 Task: Open Card Card0000000249 in Board Board0000000063 in Workspace WS0000000021 in Trello. Add Member Email0000000081 to Card Card0000000249 in Board Board0000000063 in Workspace WS0000000021 in Trello. Add Purple Label titled Label0000000249 to Card Card0000000249 in Board Board0000000063 in Workspace WS0000000021 in Trello. Add Checklist CL0000000249 to Card Card0000000249 in Board Board0000000063 in Workspace WS0000000021 in Trello. Add Dates with Start Date as Aug 01 2023 and Due Date as Aug 31 2023 to Card Card0000000249 in Board Board0000000063 in Workspace WS0000000021 in Trello
Action: Mouse moved to (601, 637)
Screenshot: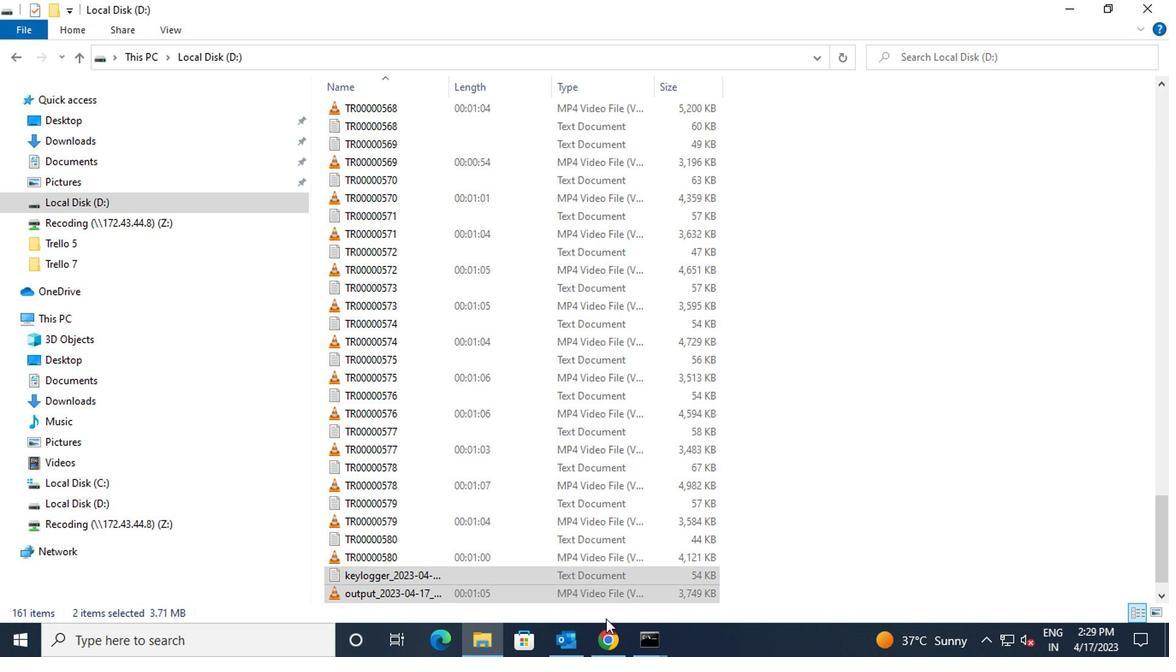 
Action: Mouse pressed left at (601, 637)
Screenshot: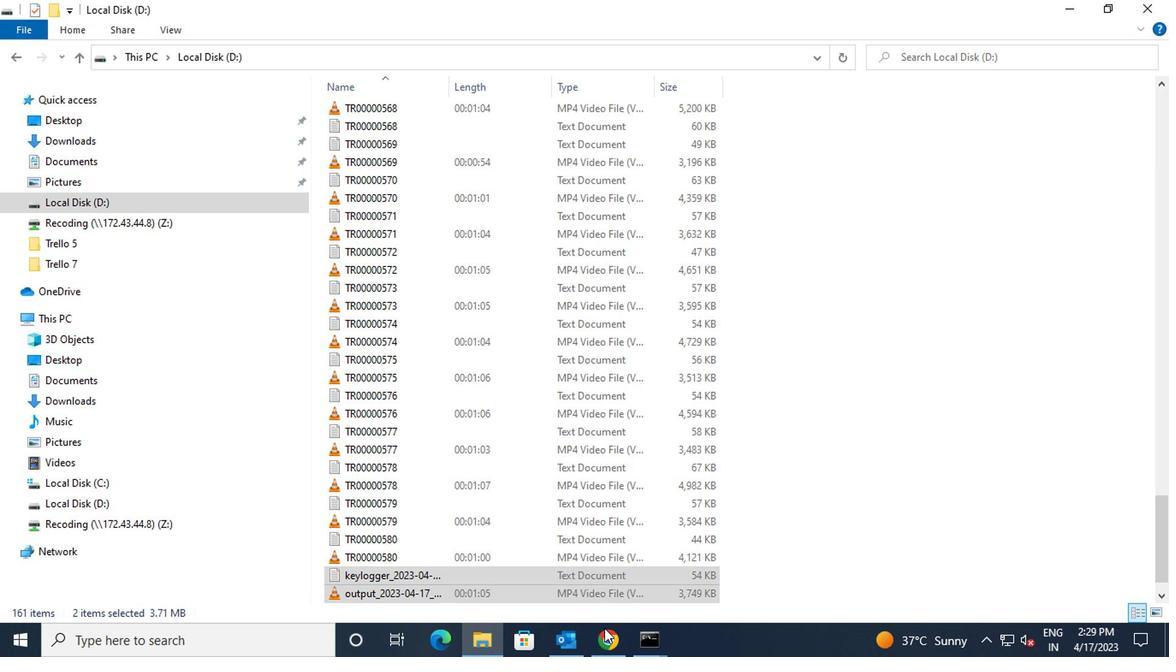 
Action: Mouse moved to (346, 256)
Screenshot: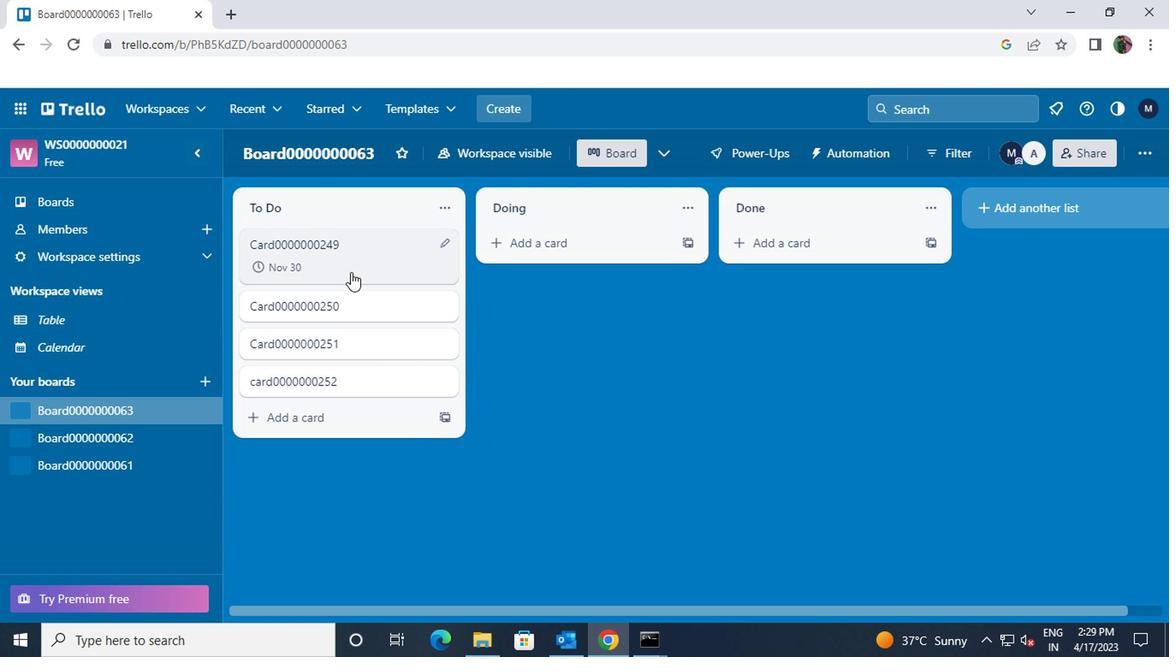 
Action: Mouse pressed left at (346, 256)
Screenshot: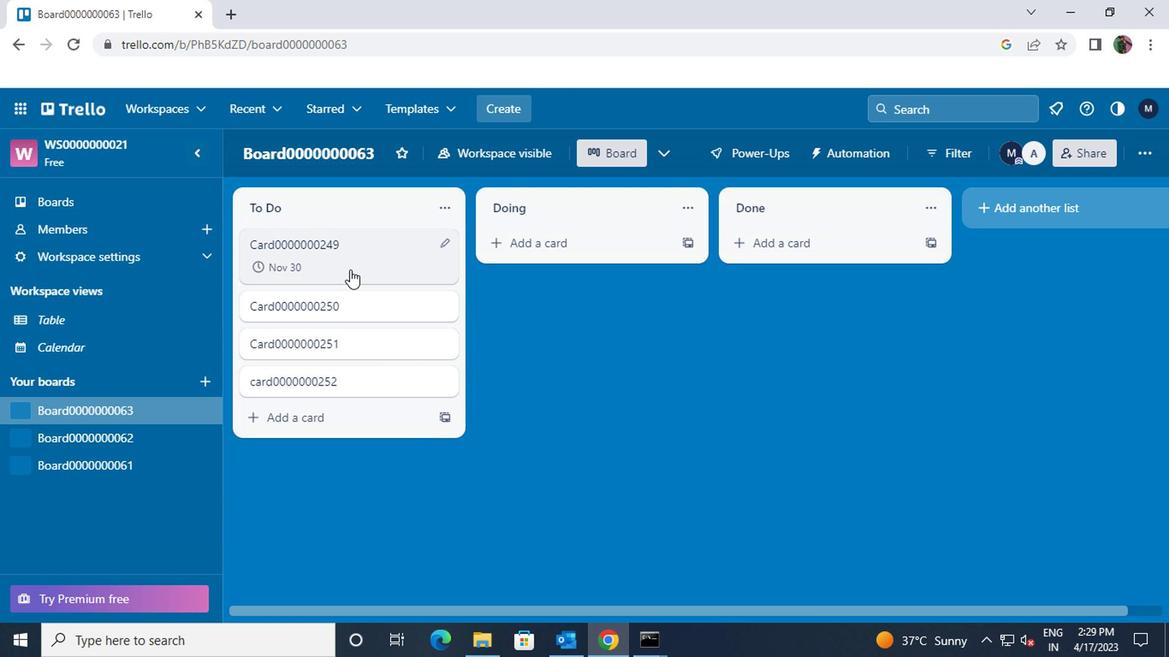 
Action: Mouse moved to (786, 242)
Screenshot: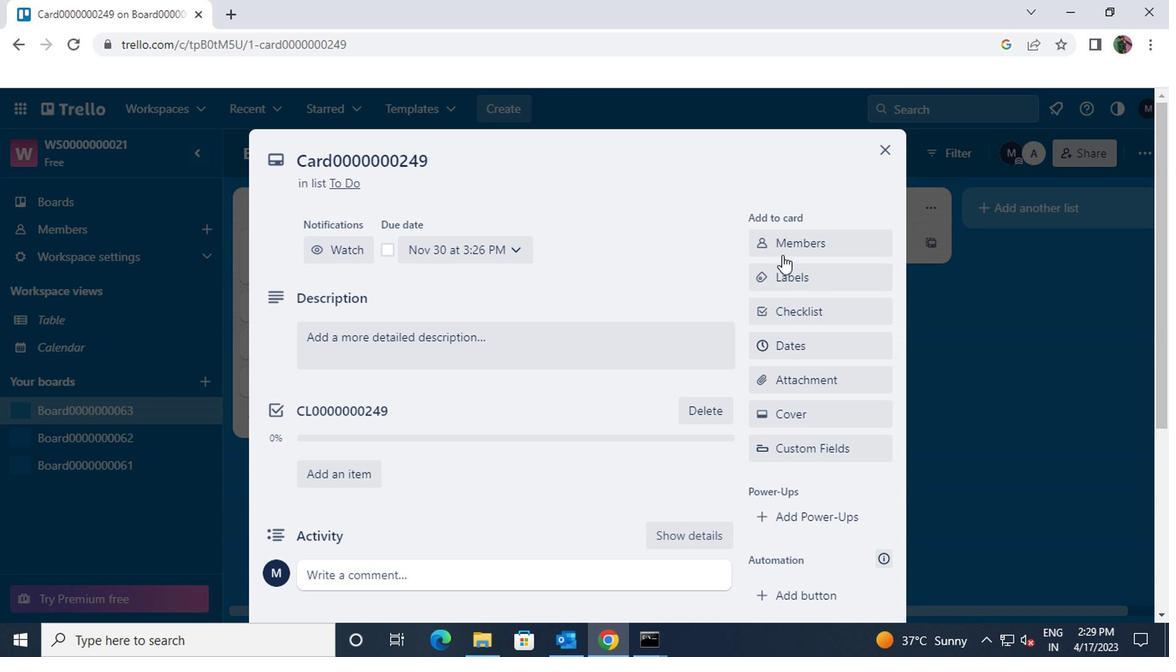 
Action: Mouse pressed left at (786, 242)
Screenshot: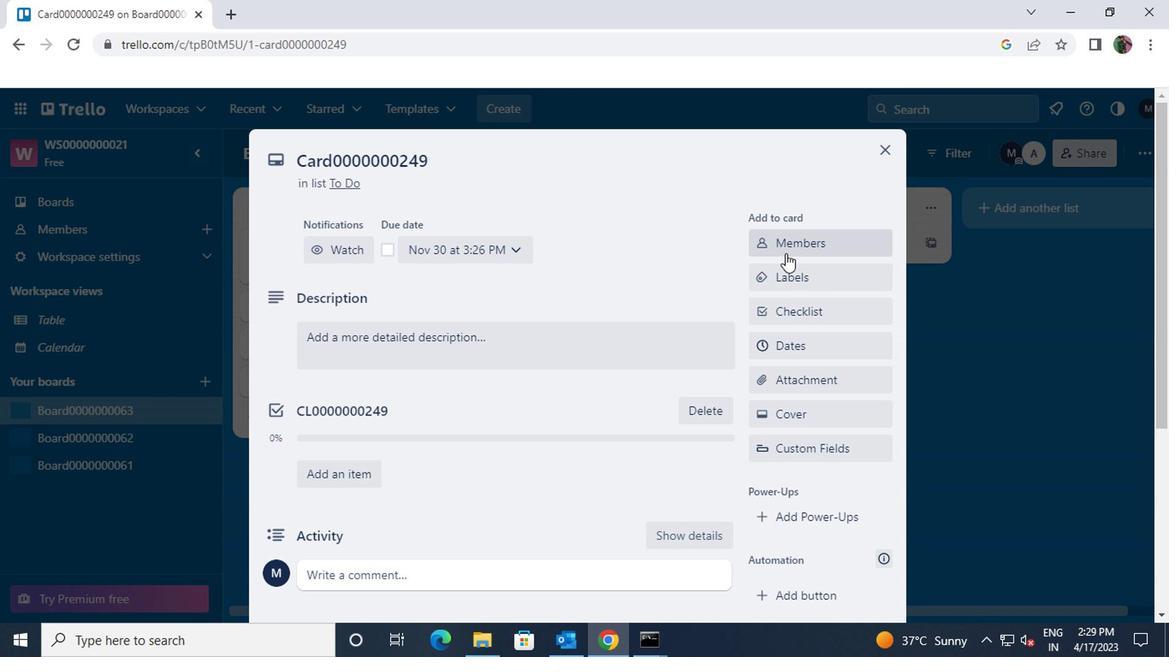 
Action: Mouse moved to (805, 226)
Screenshot: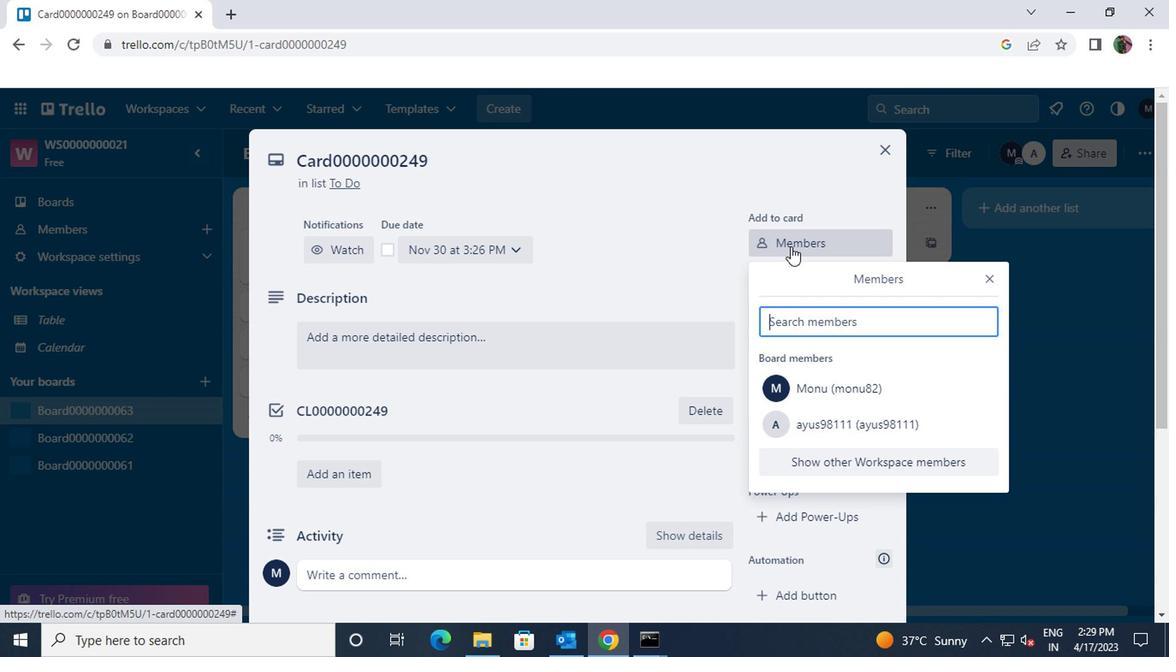 
Action: Key pressed ayus98111<Key.shift>@GMAIL.COM
Screenshot: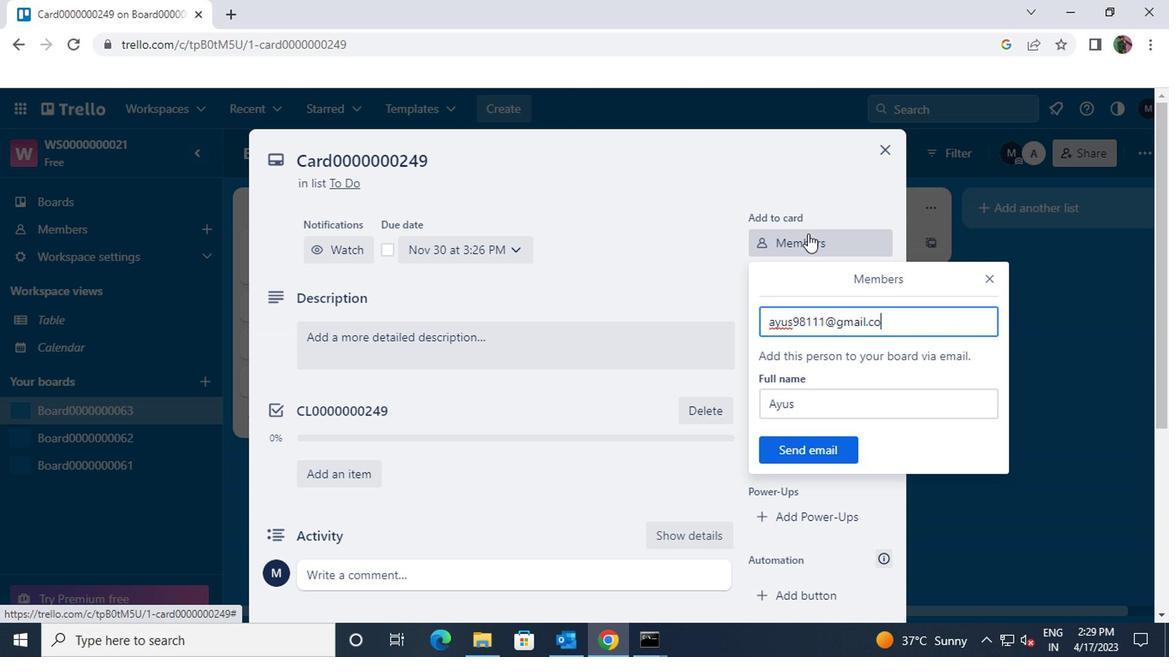 
Action: Mouse moved to (801, 451)
Screenshot: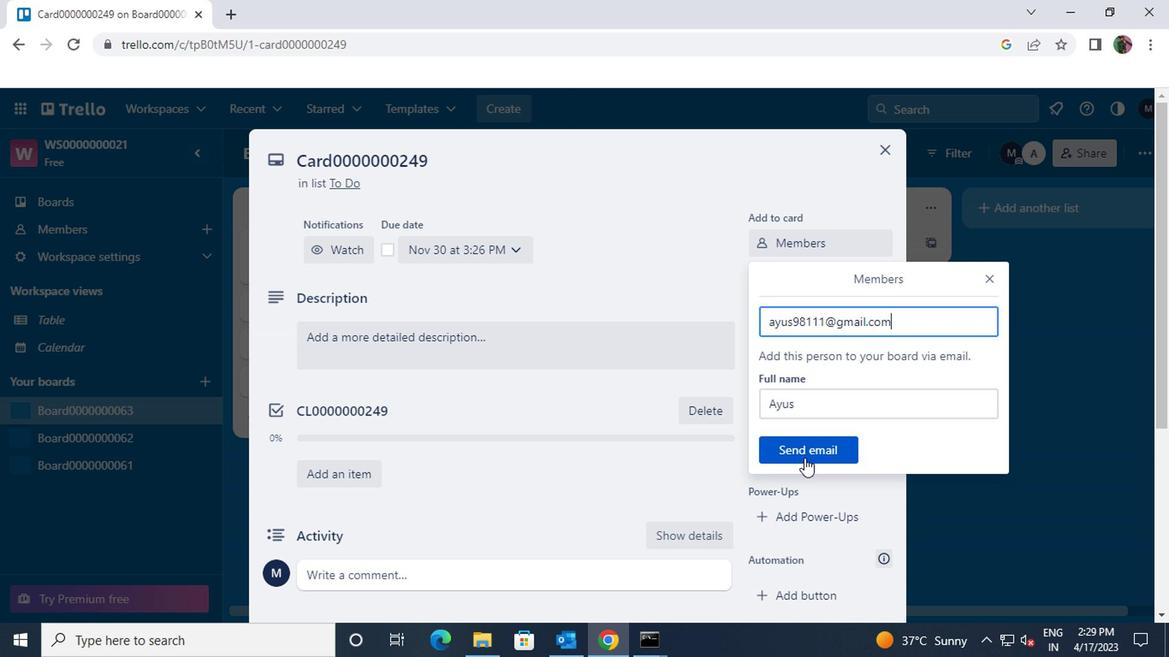 
Action: Mouse pressed left at (801, 451)
Screenshot: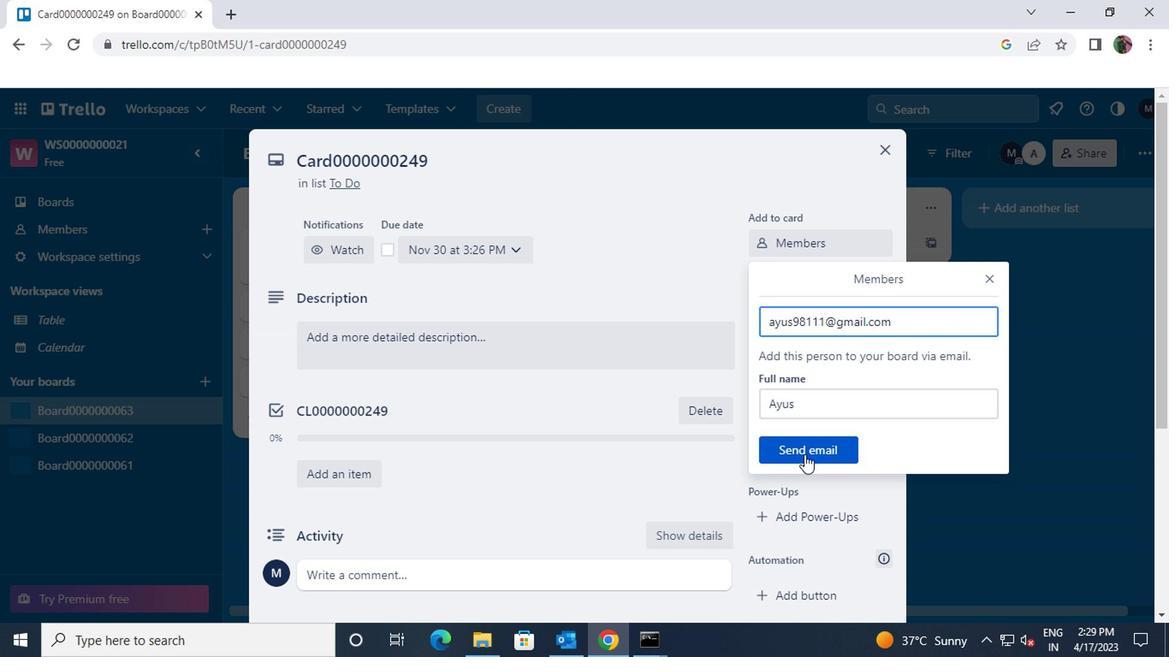 
Action: Mouse moved to (803, 269)
Screenshot: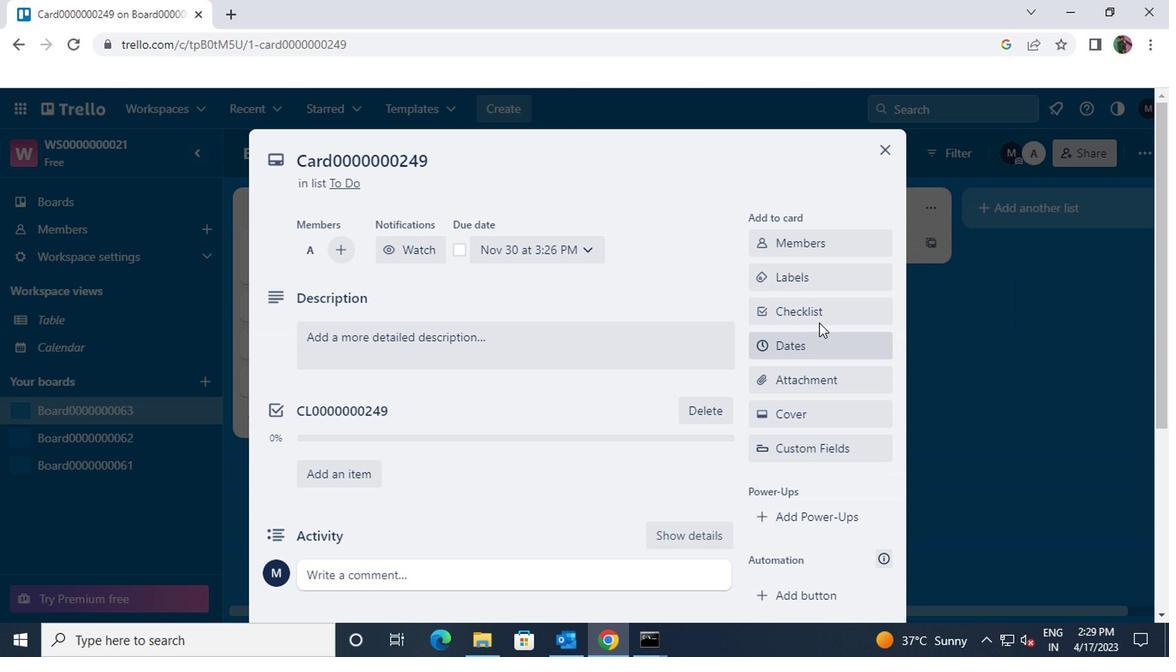 
Action: Mouse pressed left at (803, 269)
Screenshot: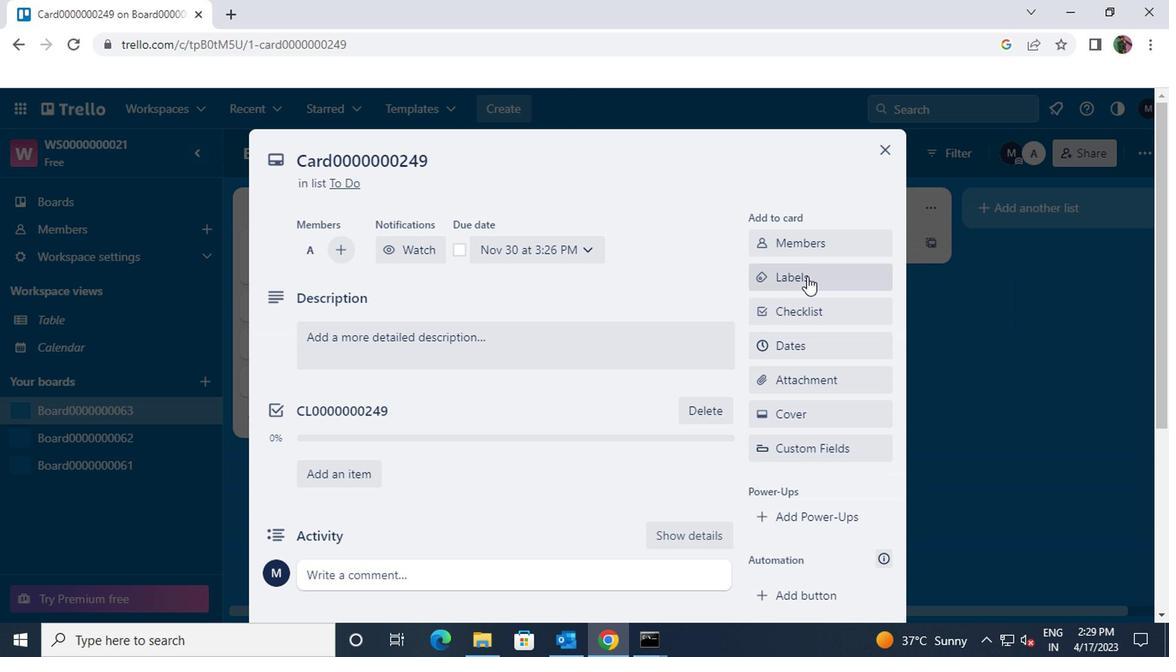 
Action: Mouse moved to (869, 449)
Screenshot: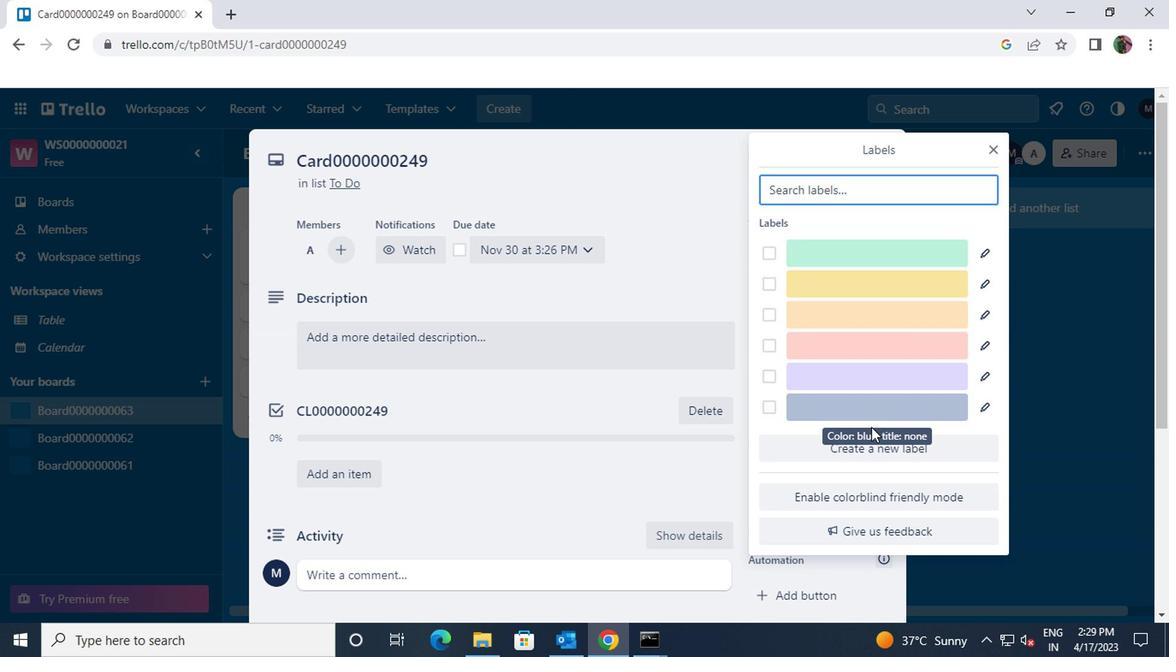 
Action: Mouse pressed left at (869, 449)
Screenshot: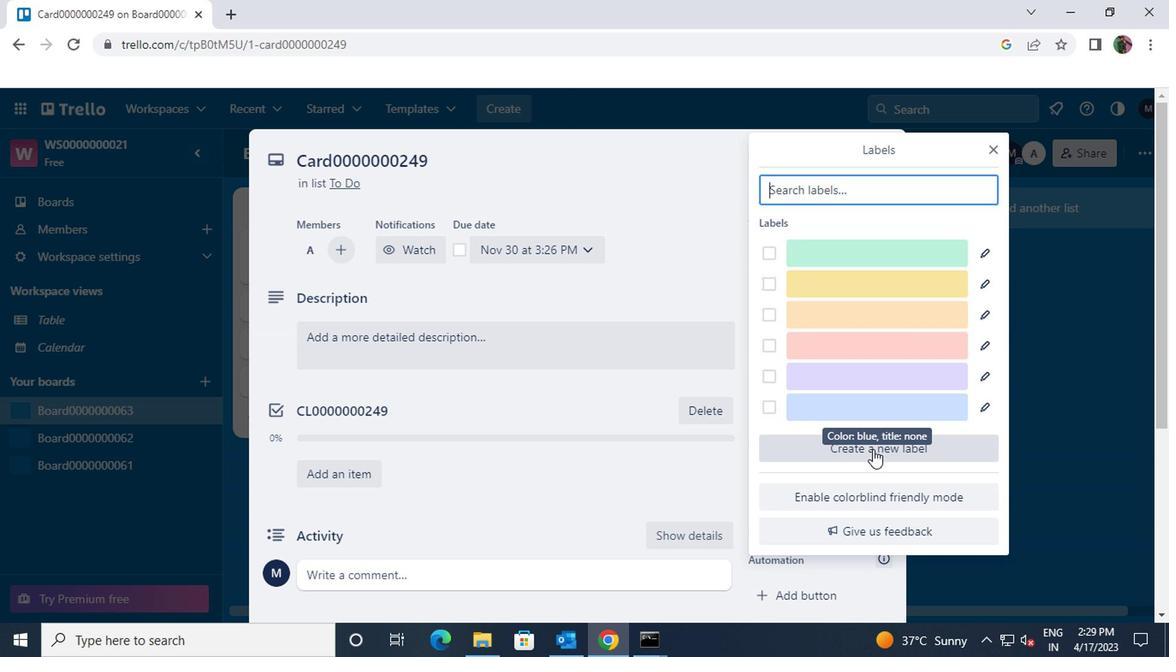 
Action: Mouse moved to (780, 303)
Screenshot: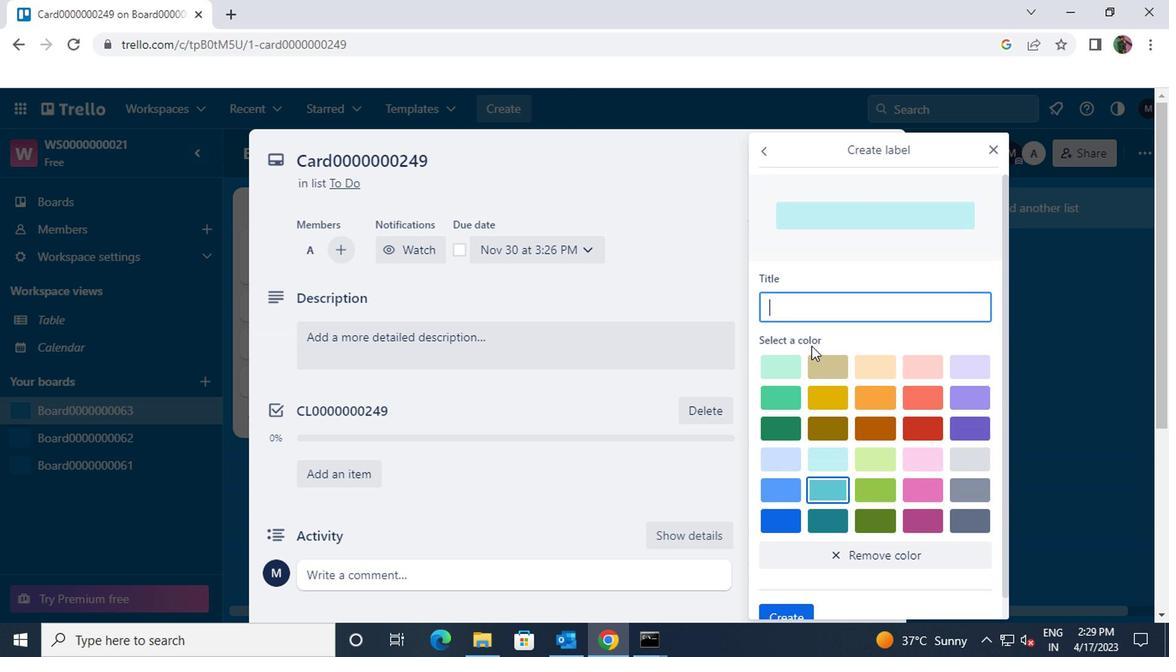 
Action: Mouse pressed left at (780, 303)
Screenshot: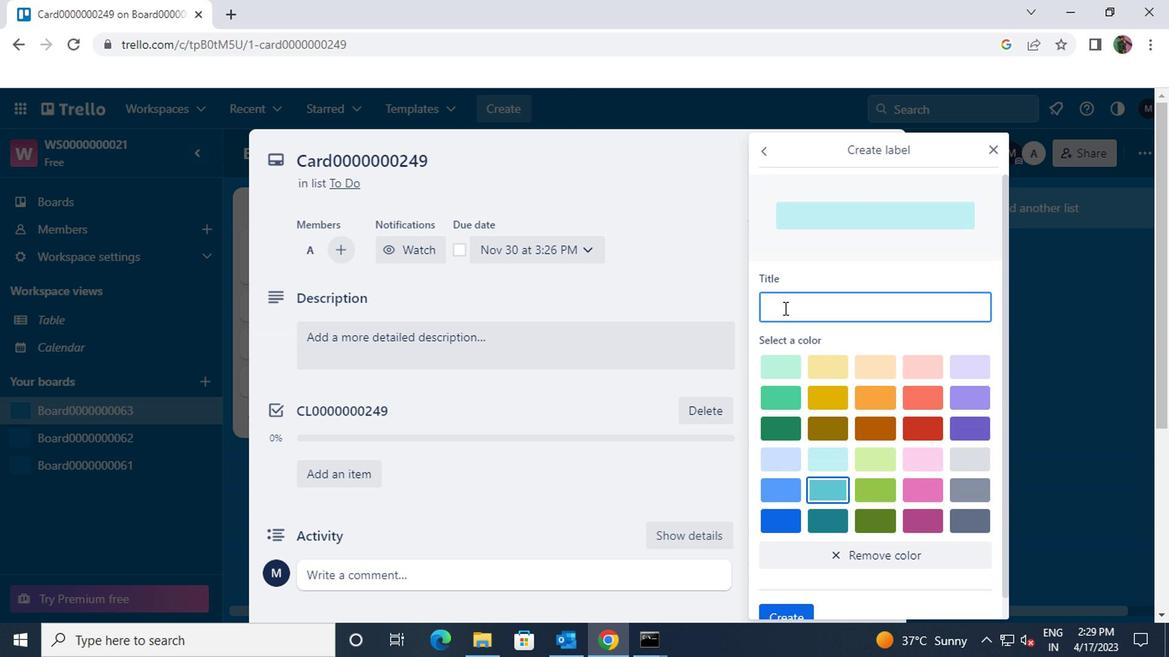 
Action: Key pressed LABEL0000000249
Screenshot: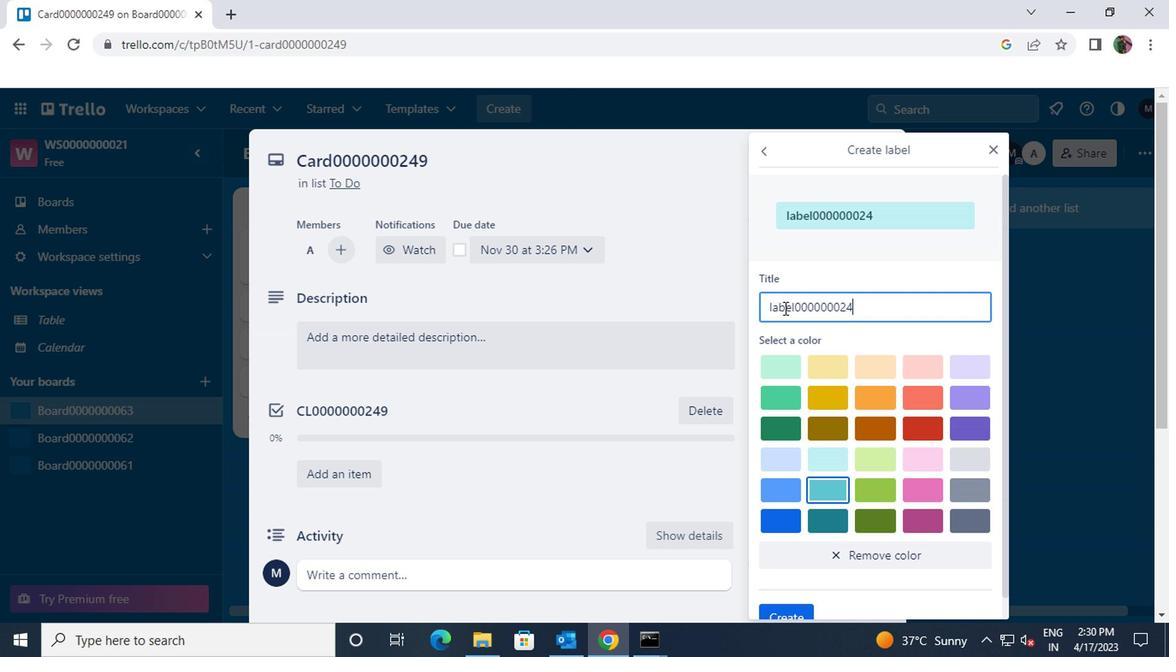 
Action: Mouse moved to (824, 393)
Screenshot: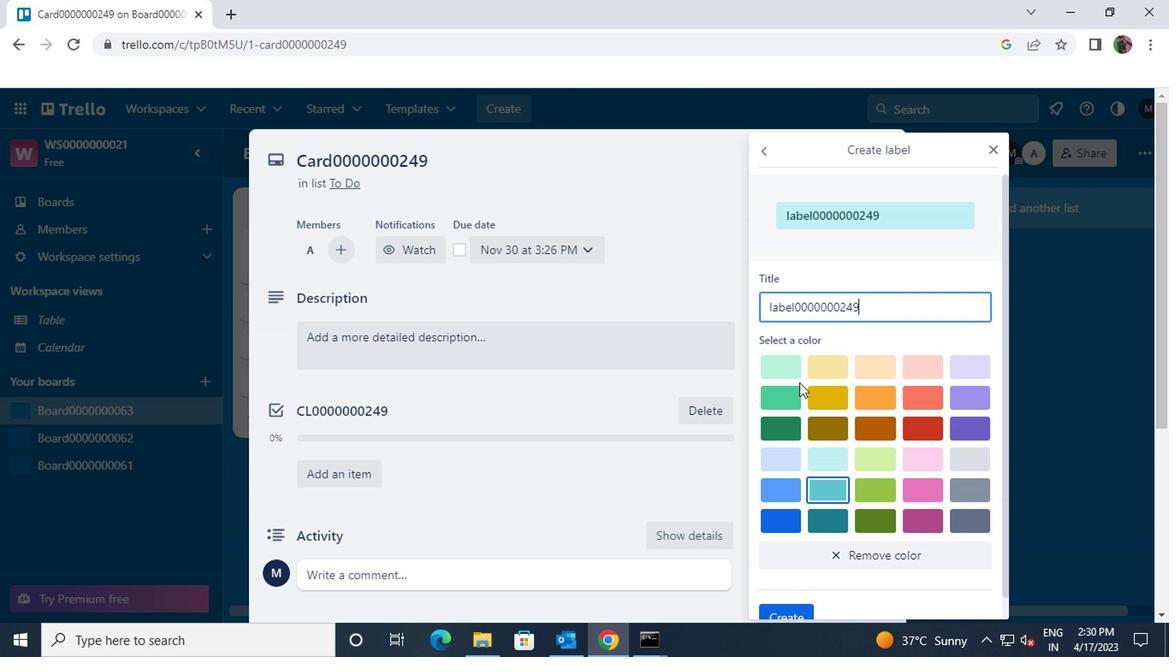 
Action: Mouse pressed left at (824, 393)
Screenshot: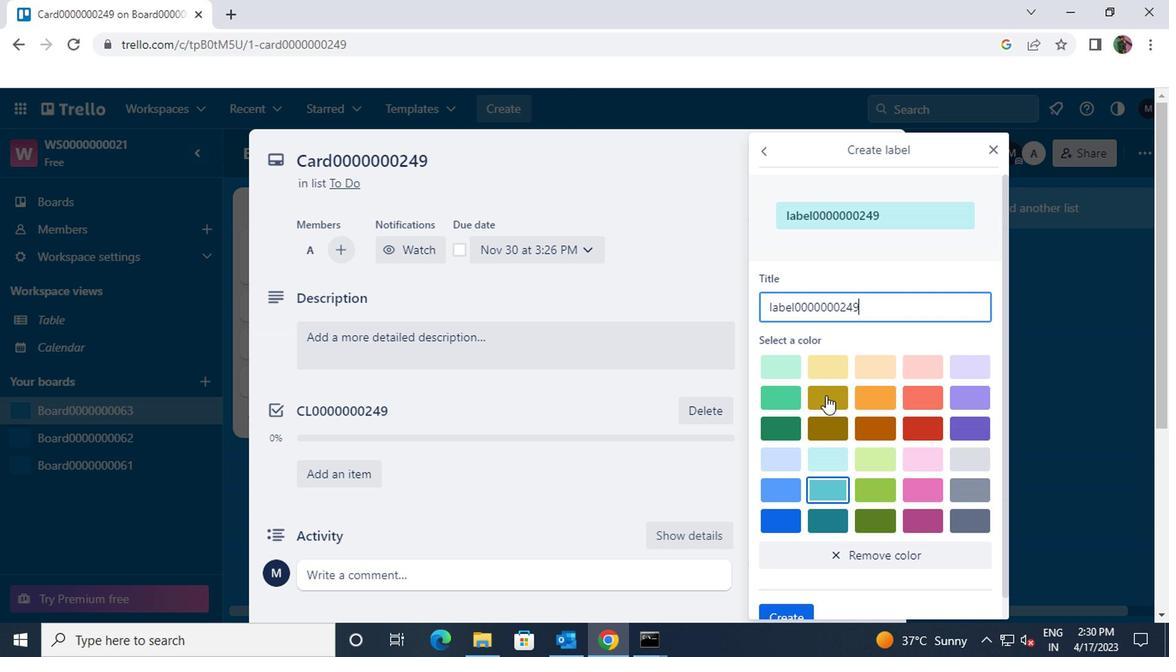 
Action: Mouse moved to (832, 390)
Screenshot: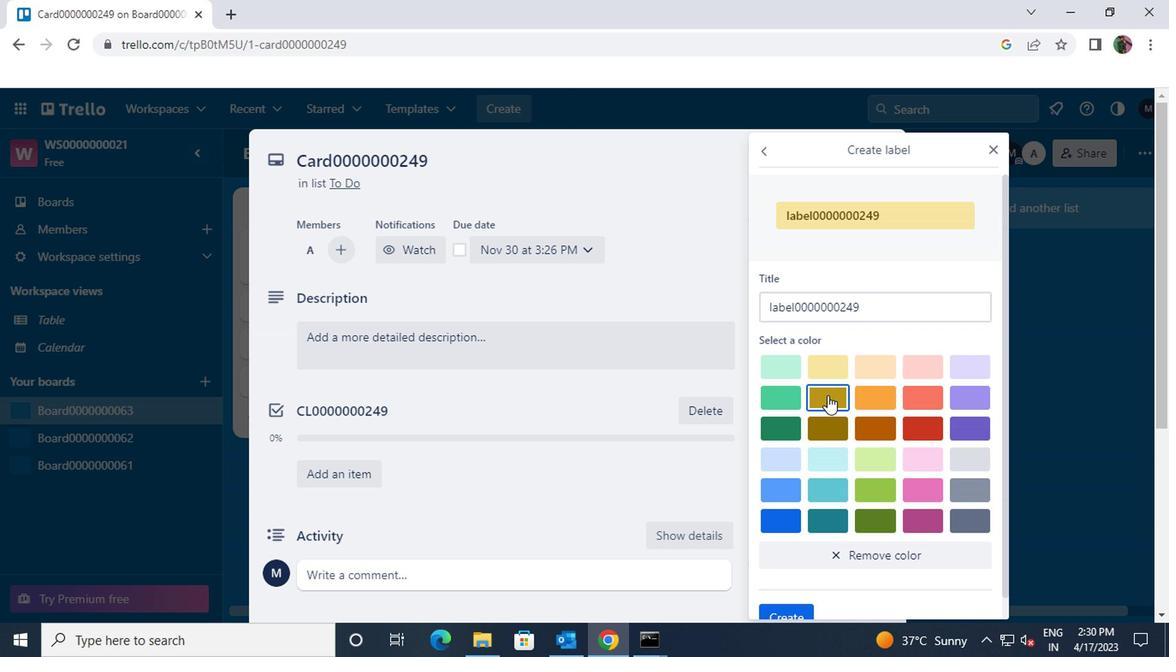 
Action: Mouse scrolled (832, 389) with delta (0, -1)
Screenshot: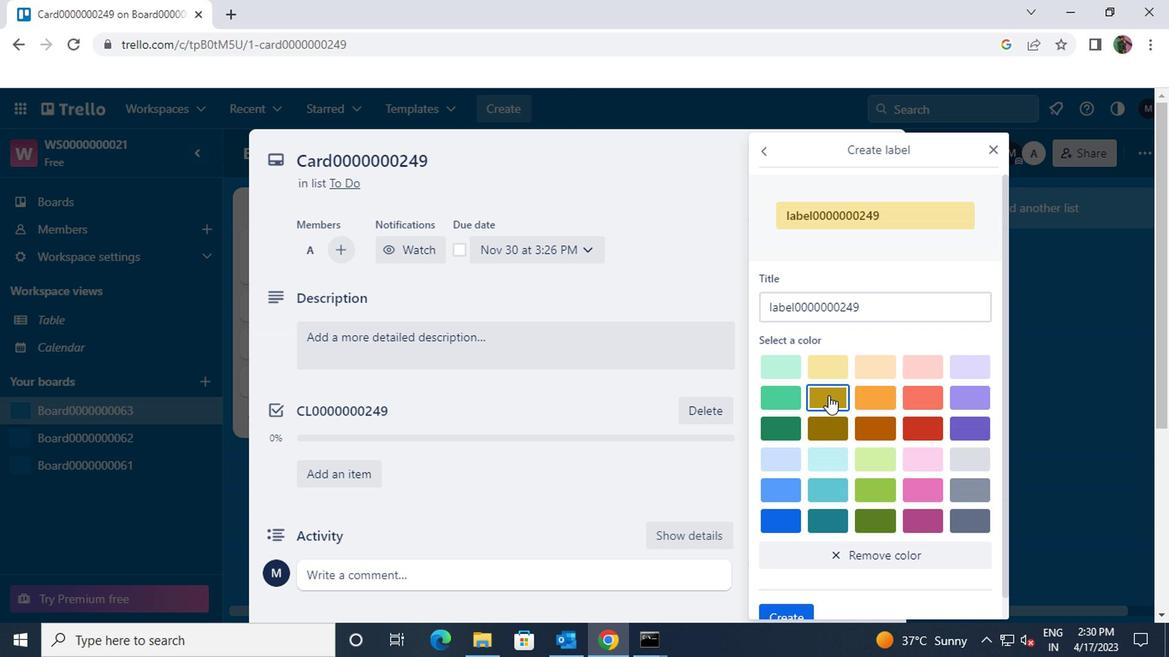 
Action: Mouse moved to (832, 389)
Screenshot: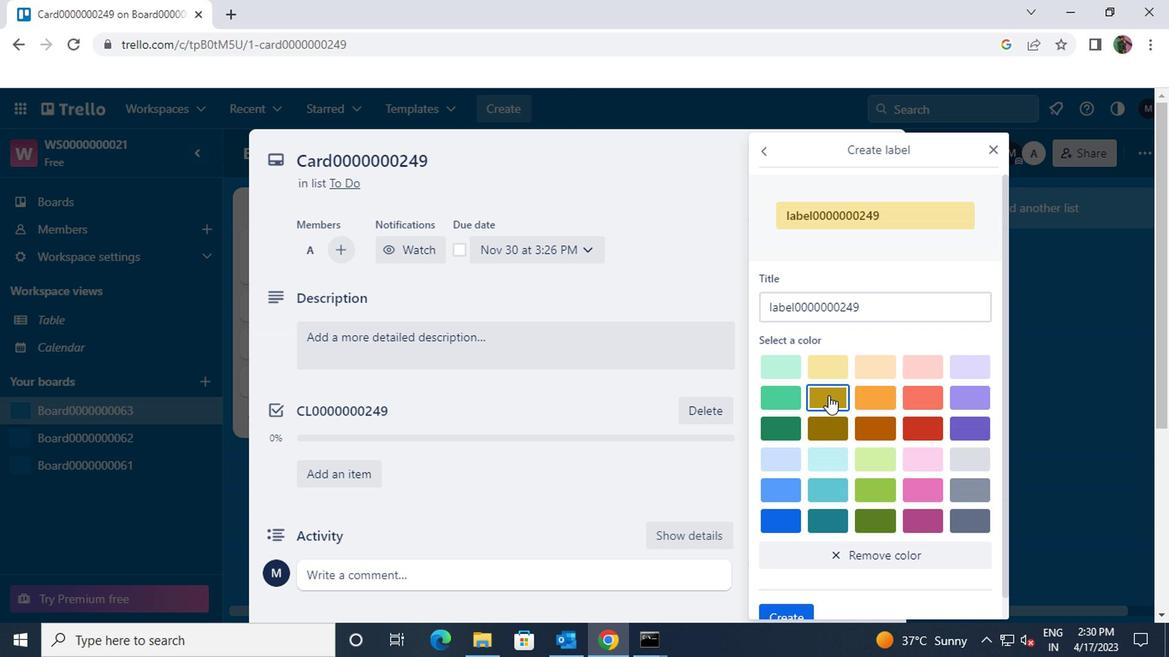 
Action: Mouse scrolled (832, 388) with delta (0, 0)
Screenshot: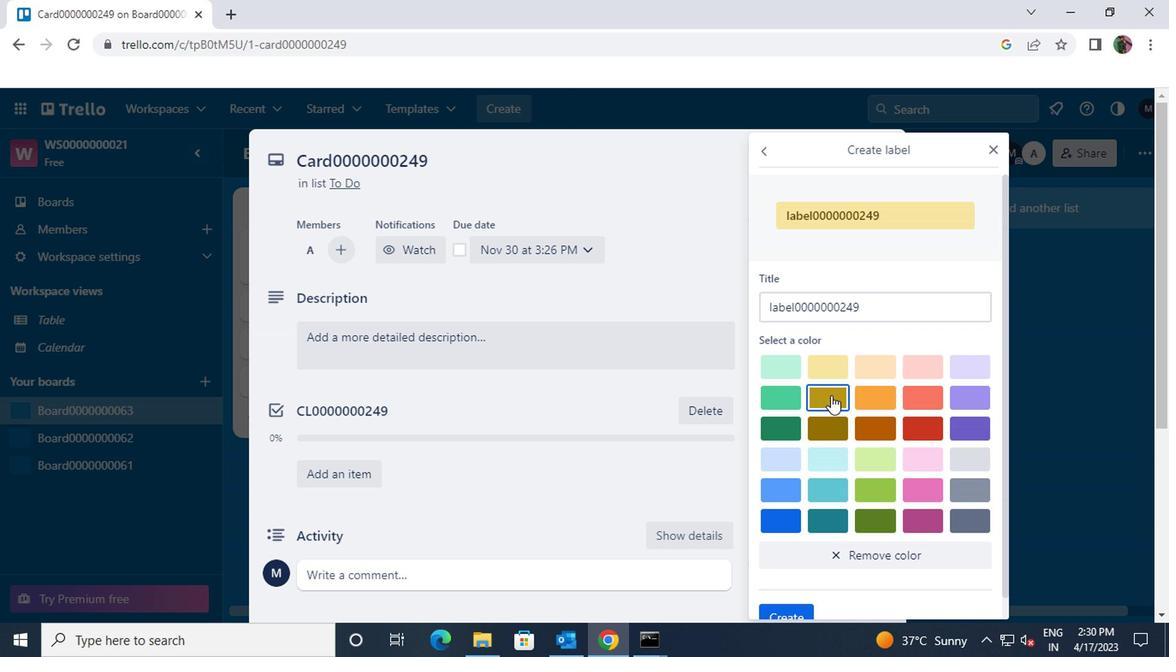 
Action: Mouse moved to (777, 598)
Screenshot: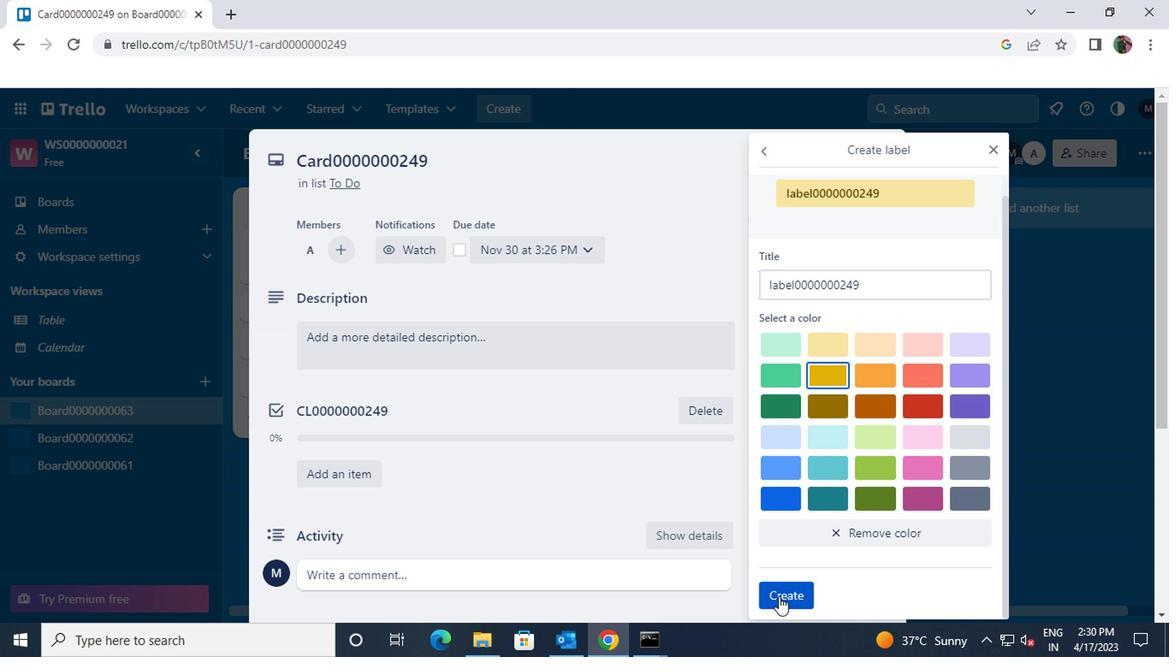 
Action: Mouse pressed left at (777, 598)
Screenshot: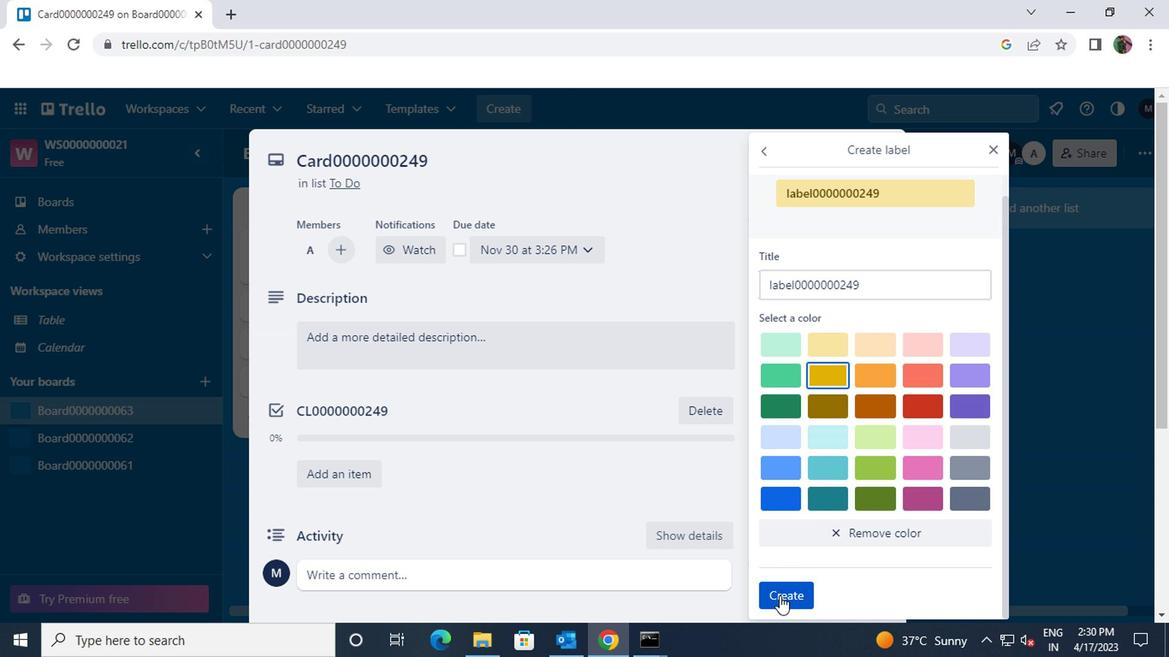 
Action: Mouse moved to (995, 131)
Screenshot: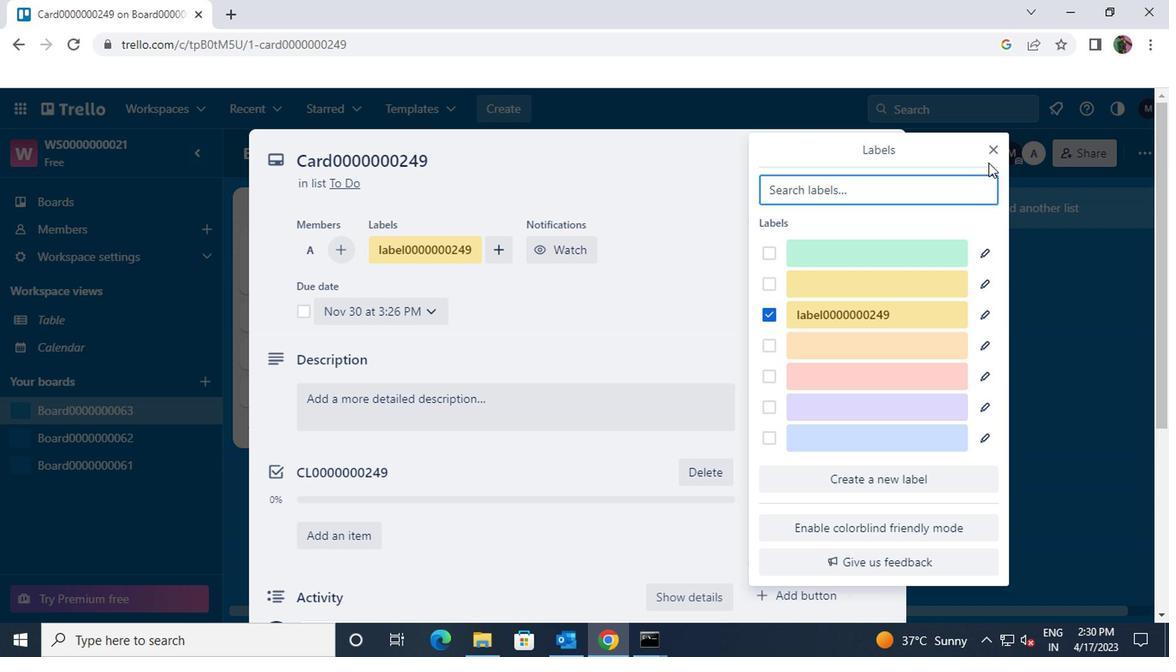 
Action: Mouse pressed left at (995, 131)
Screenshot: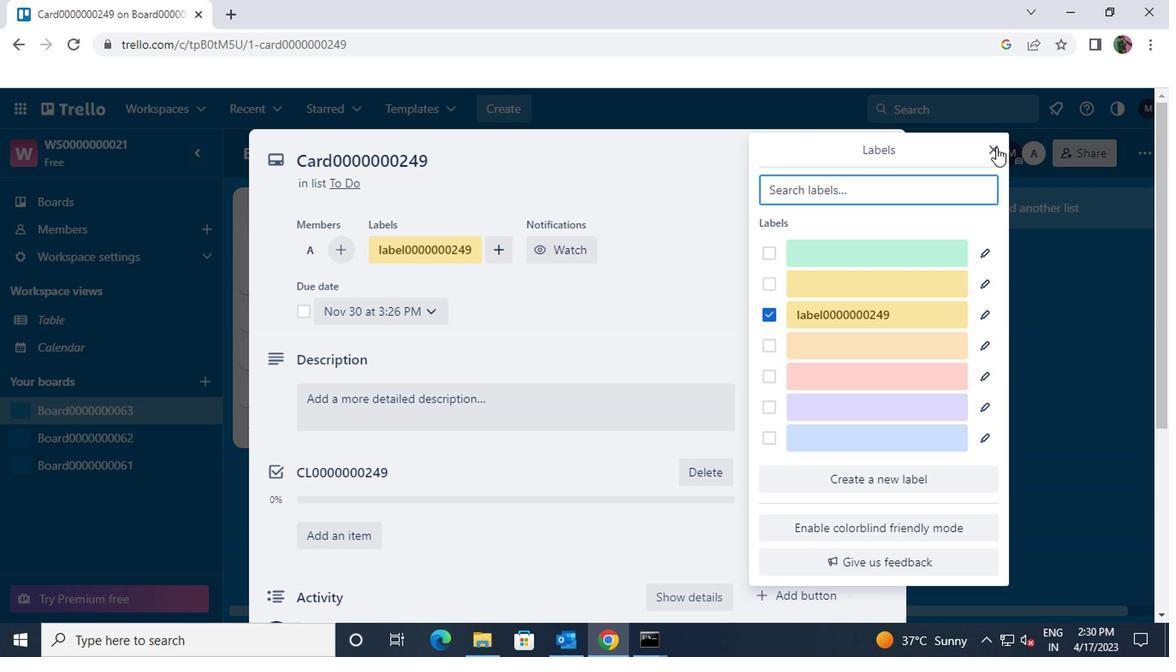 
Action: Mouse moved to (989, 137)
Screenshot: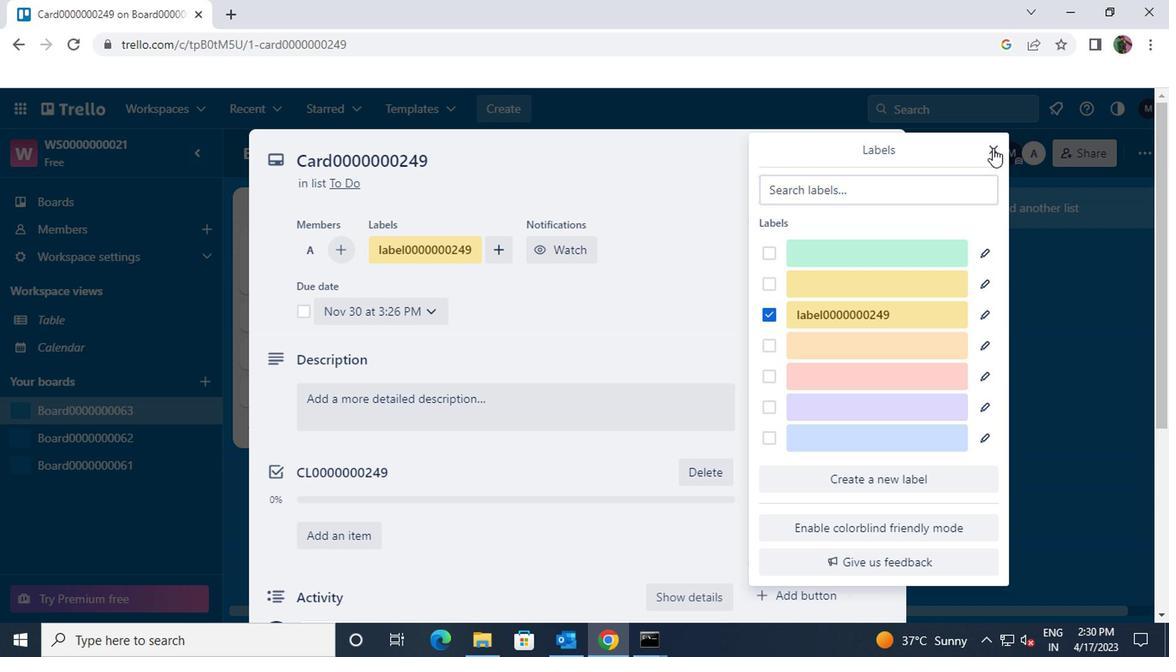 
Action: Mouse pressed left at (989, 137)
Screenshot: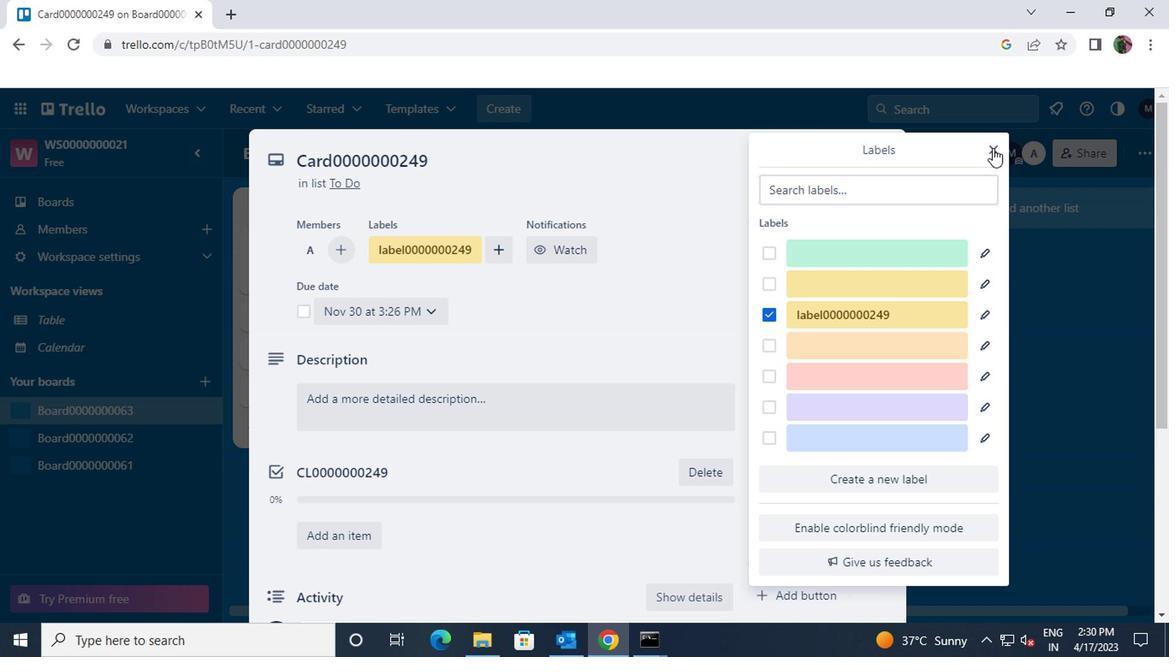 
Action: Mouse moved to (812, 302)
Screenshot: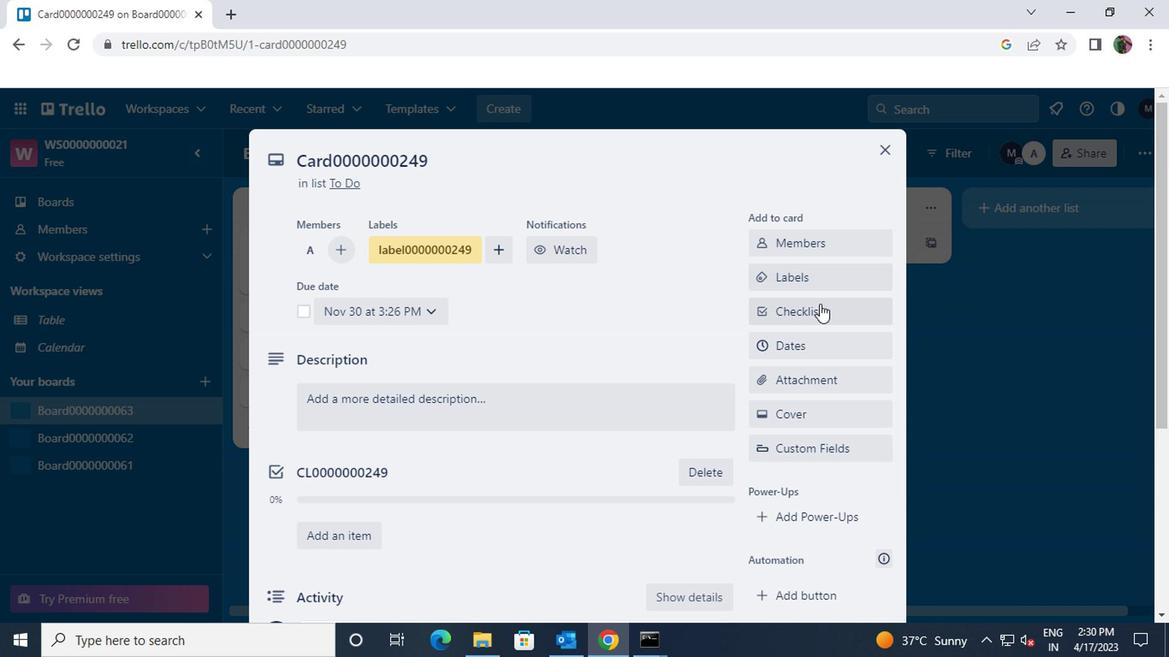 
Action: Mouse pressed left at (812, 302)
Screenshot: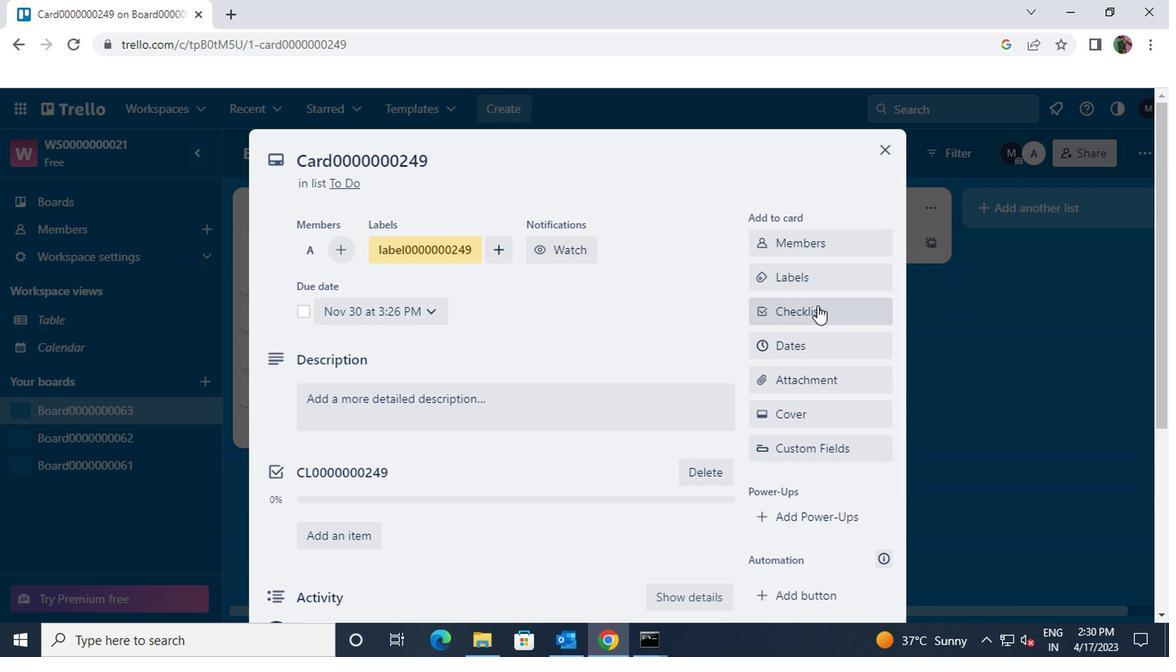 
Action: Key pressed <Key.shift>CL0000000249
Screenshot: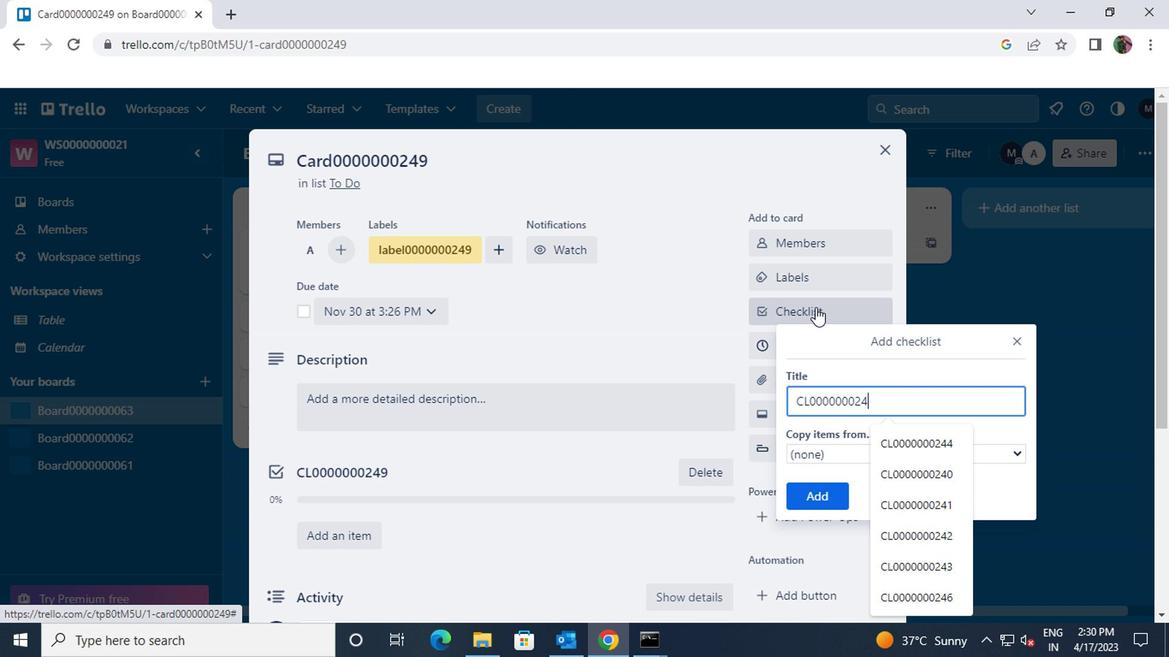 
Action: Mouse moved to (820, 494)
Screenshot: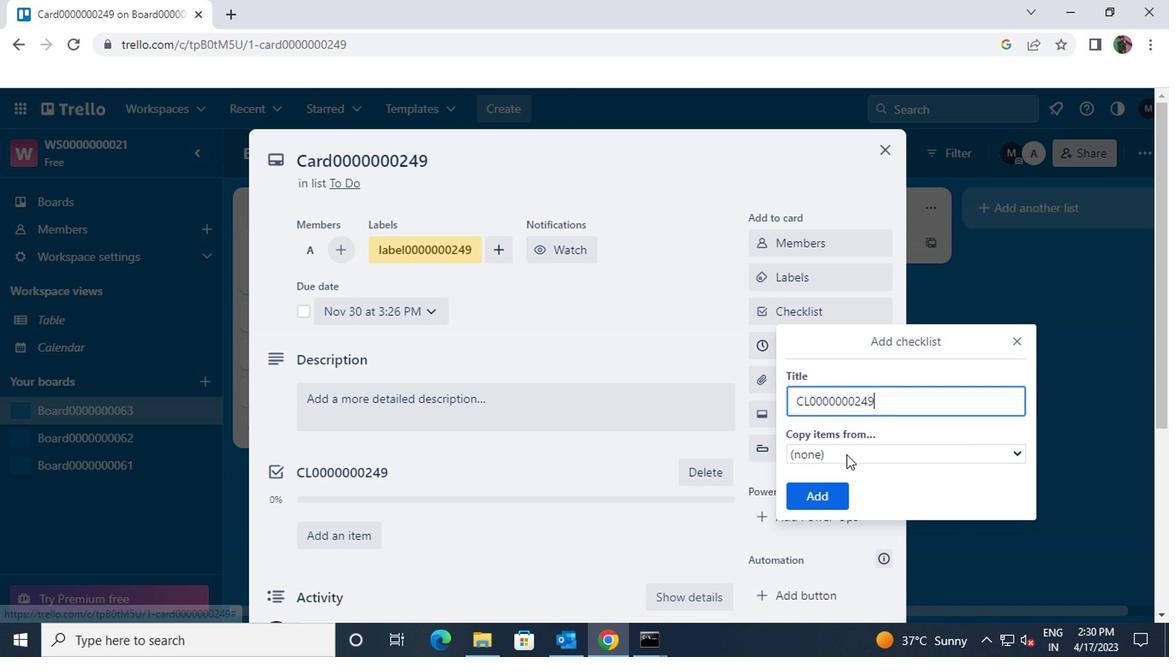 
Action: Mouse pressed left at (820, 494)
Screenshot: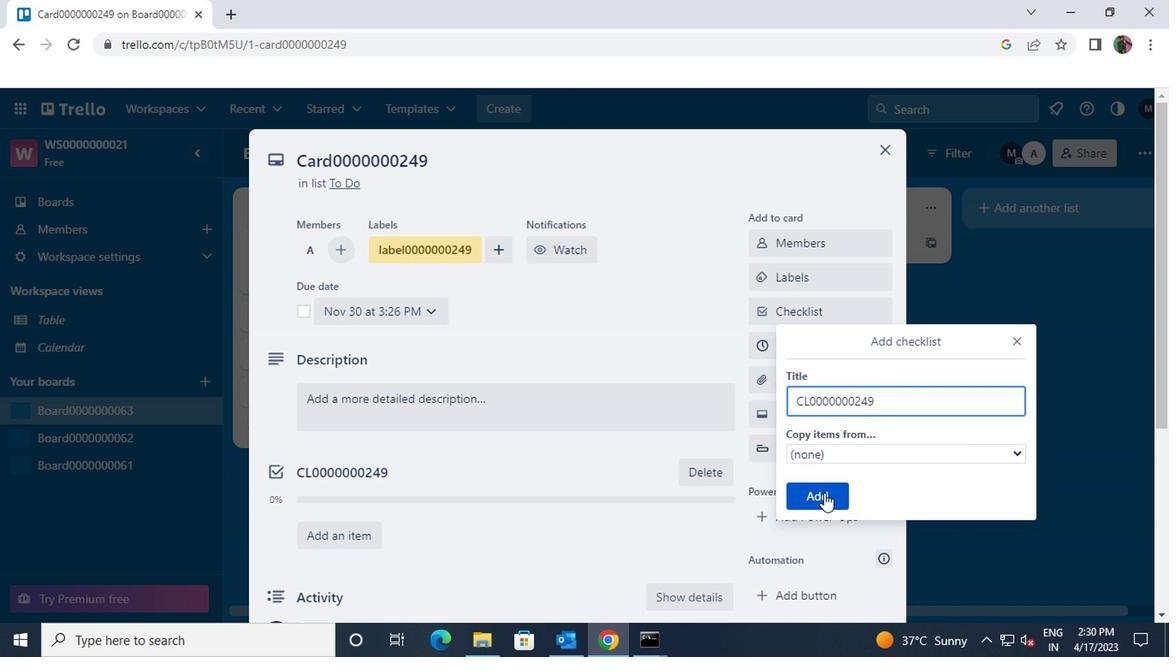 
Action: Mouse scrolled (820, 495) with delta (0, 1)
Screenshot: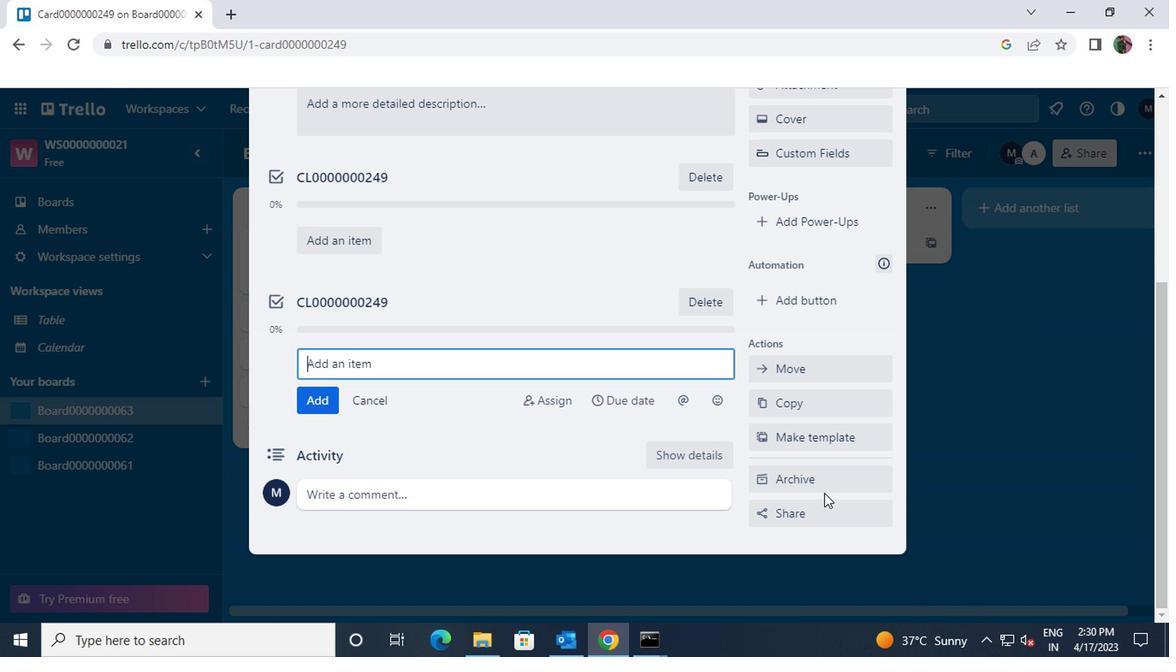 
Action: Mouse scrolled (820, 495) with delta (0, 1)
Screenshot: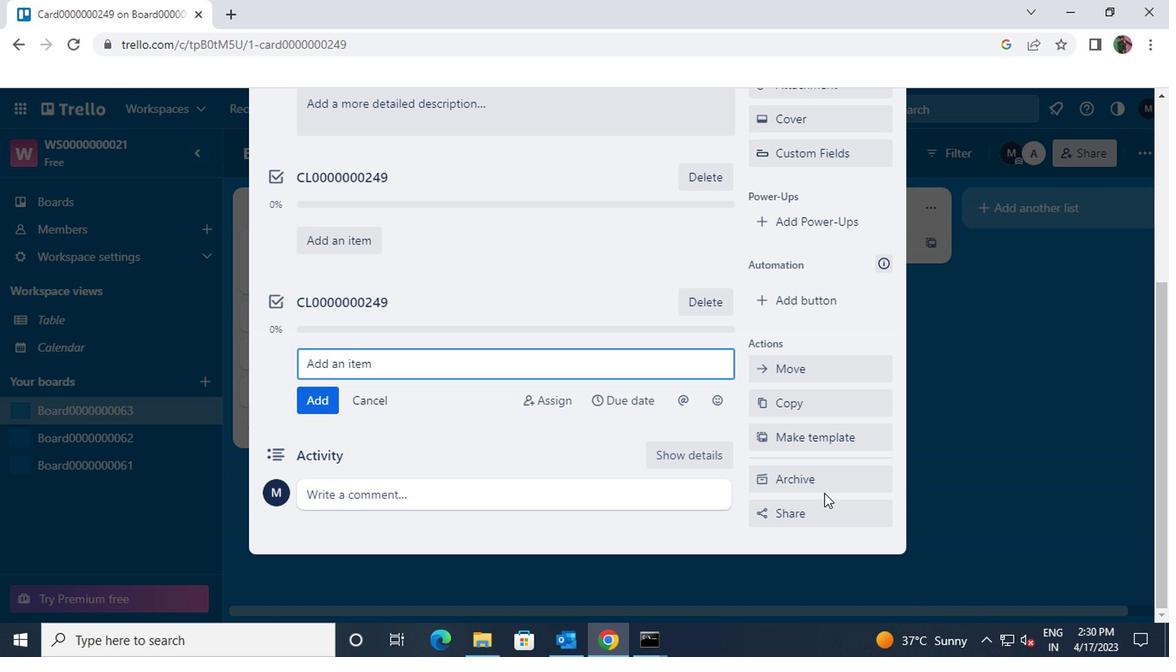 
Action: Mouse scrolled (820, 495) with delta (0, 1)
Screenshot: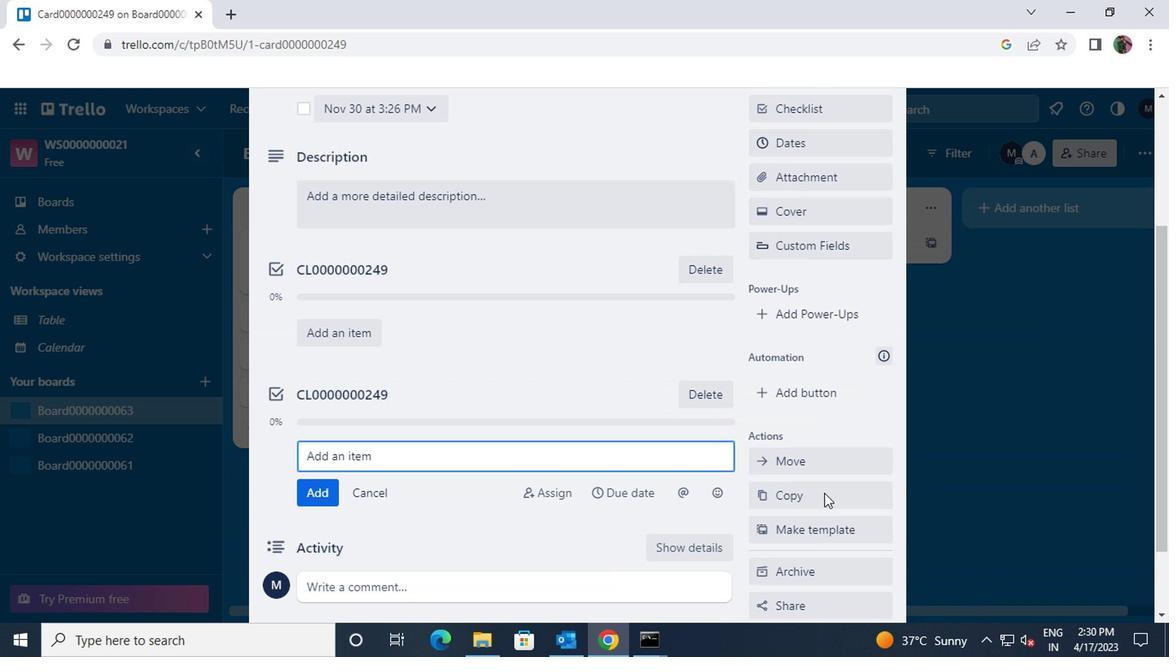 
Action: Mouse scrolled (820, 495) with delta (0, 1)
Screenshot: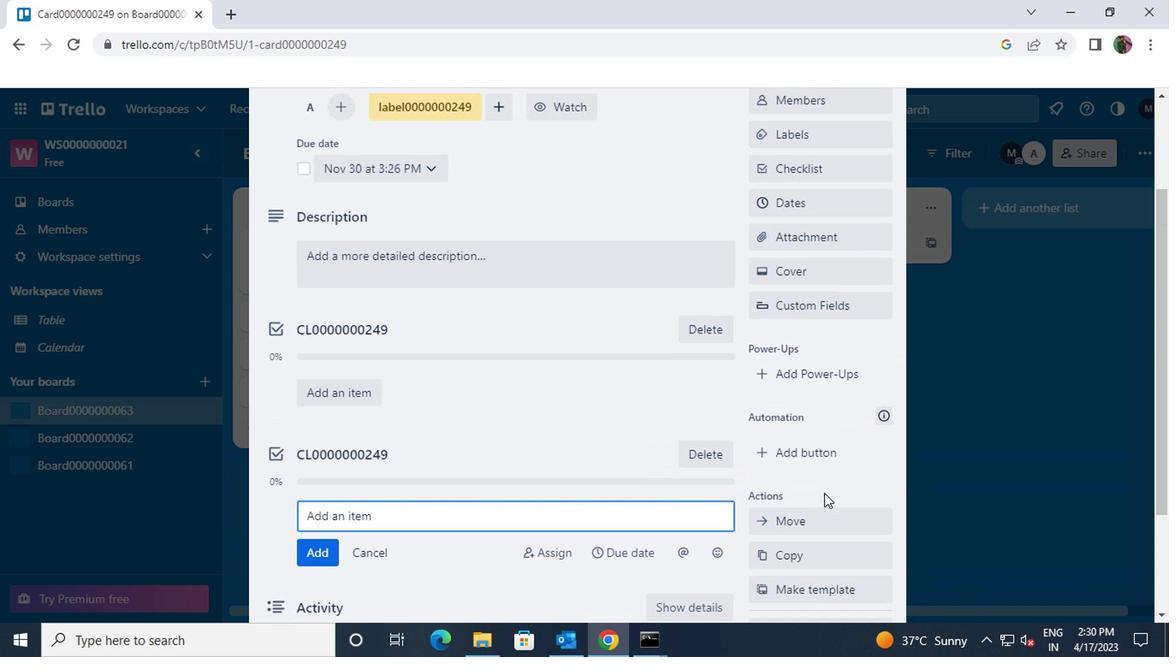 
Action: Mouse moved to (789, 342)
Screenshot: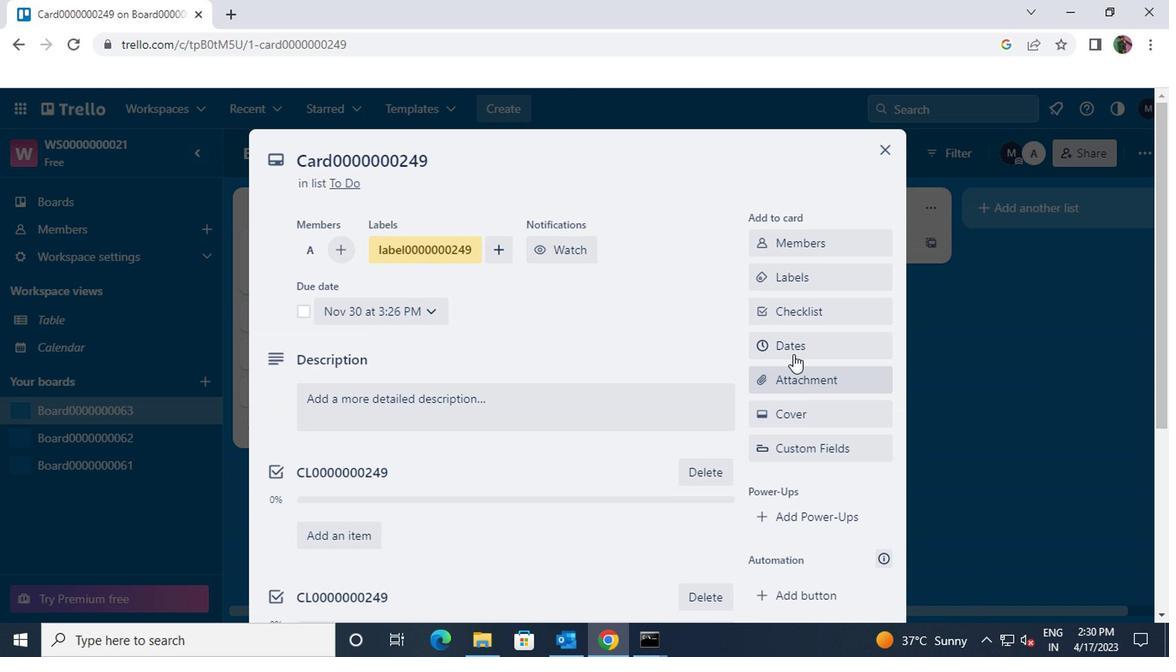 
Action: Mouse pressed left at (789, 342)
Screenshot: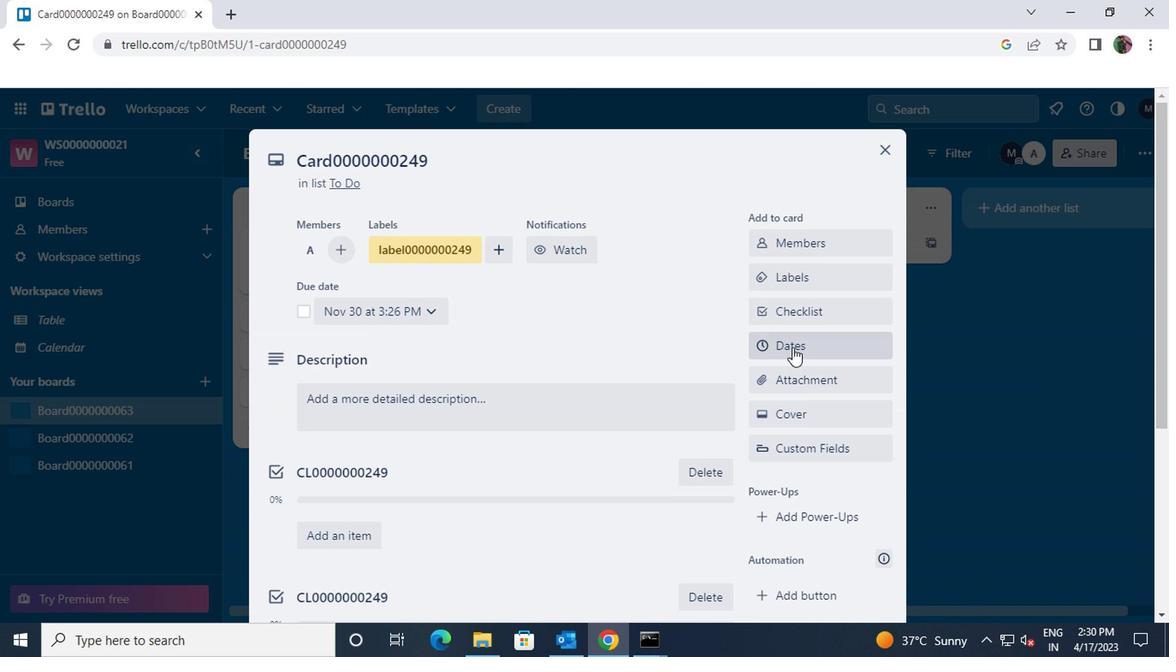 
Action: Mouse moved to (770, 176)
Screenshot: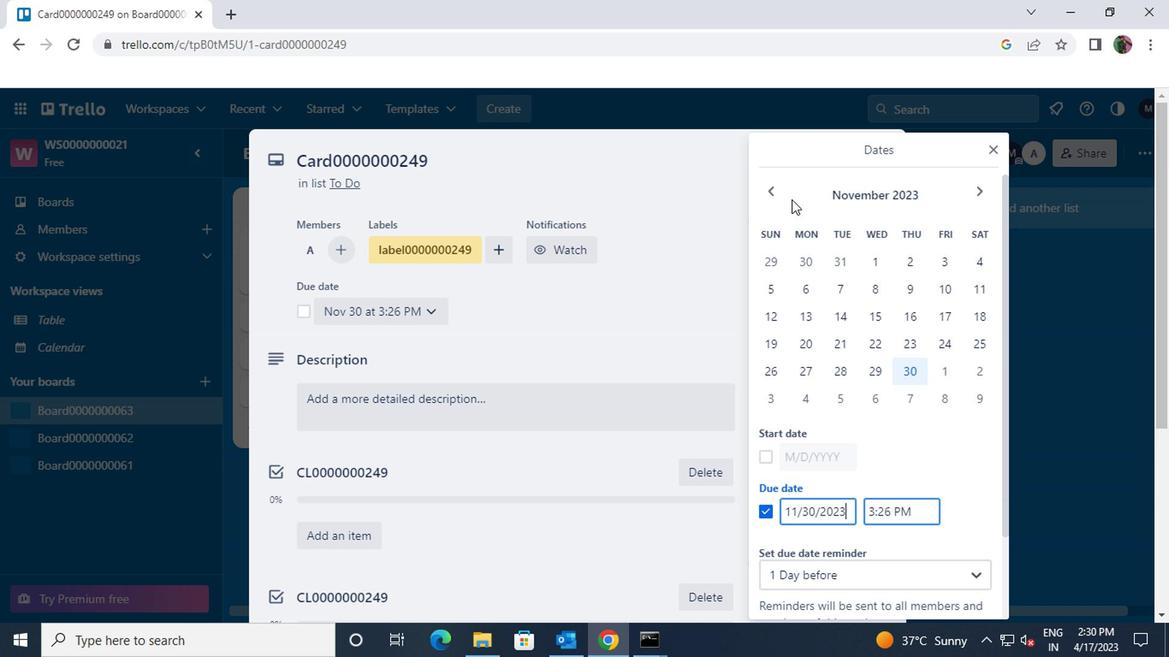 
Action: Mouse pressed left at (770, 176)
Screenshot: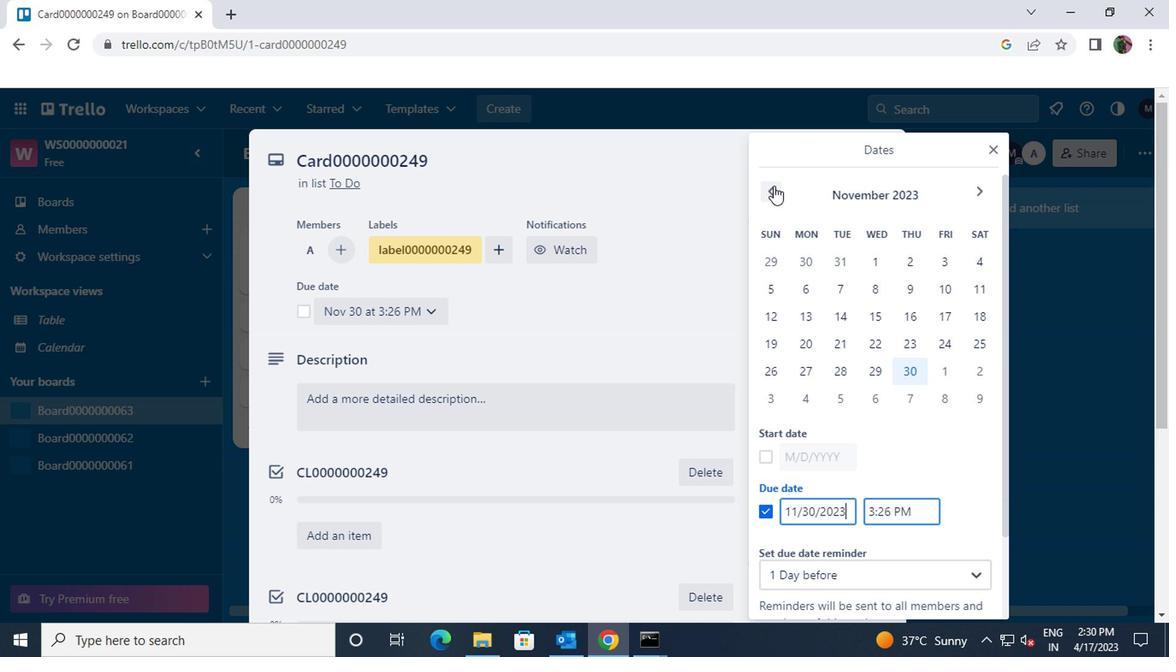 
Action: Mouse pressed left at (770, 176)
Screenshot: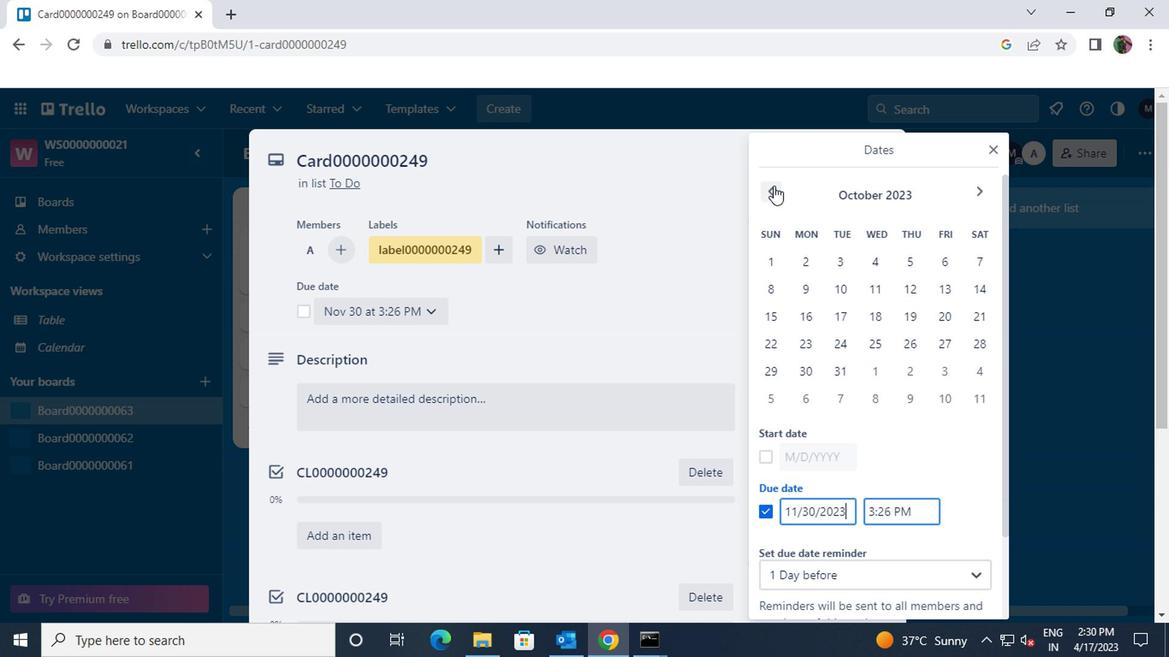 
Action: Mouse pressed left at (770, 176)
Screenshot: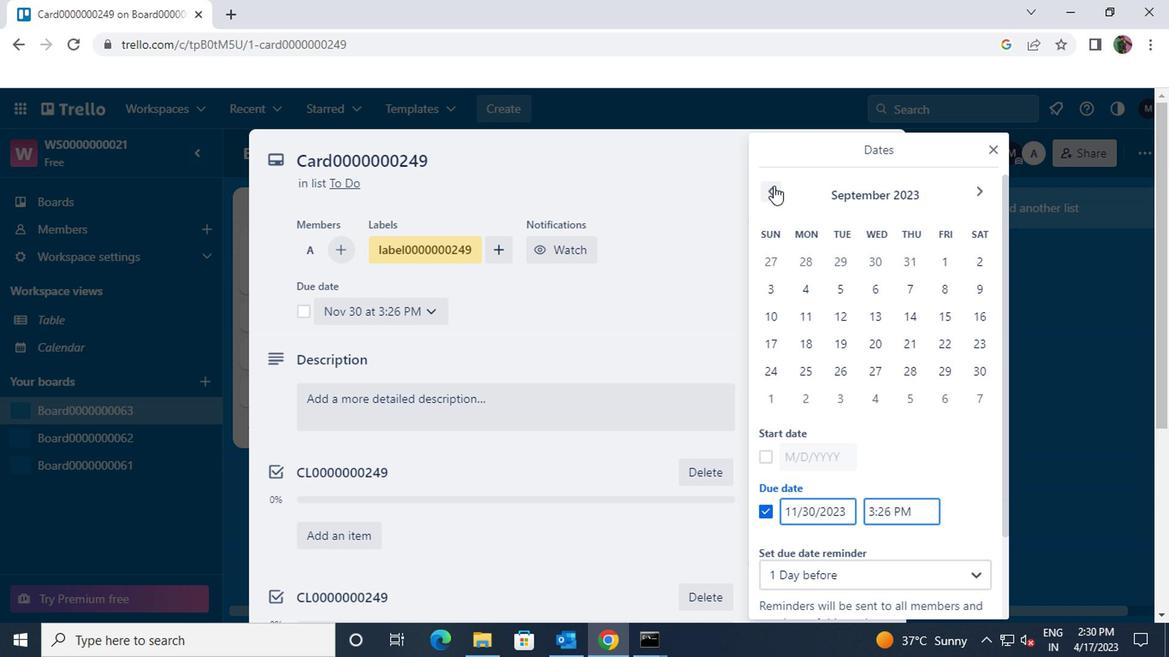 
Action: Mouse moved to (845, 248)
Screenshot: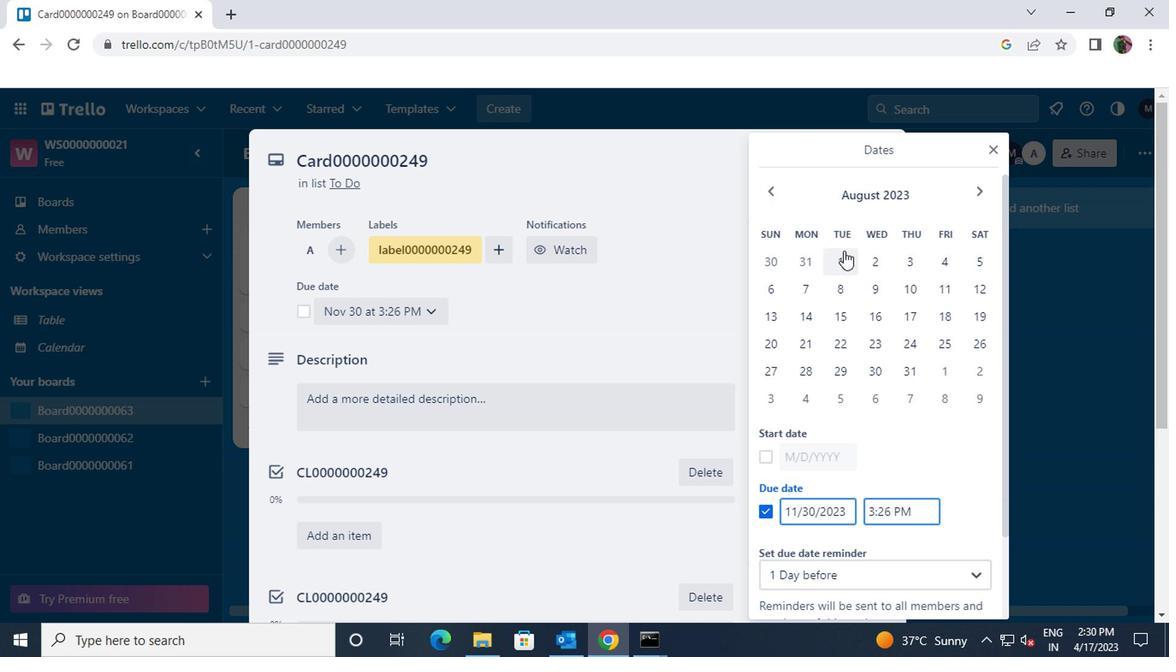 
Action: Mouse pressed left at (845, 248)
Screenshot: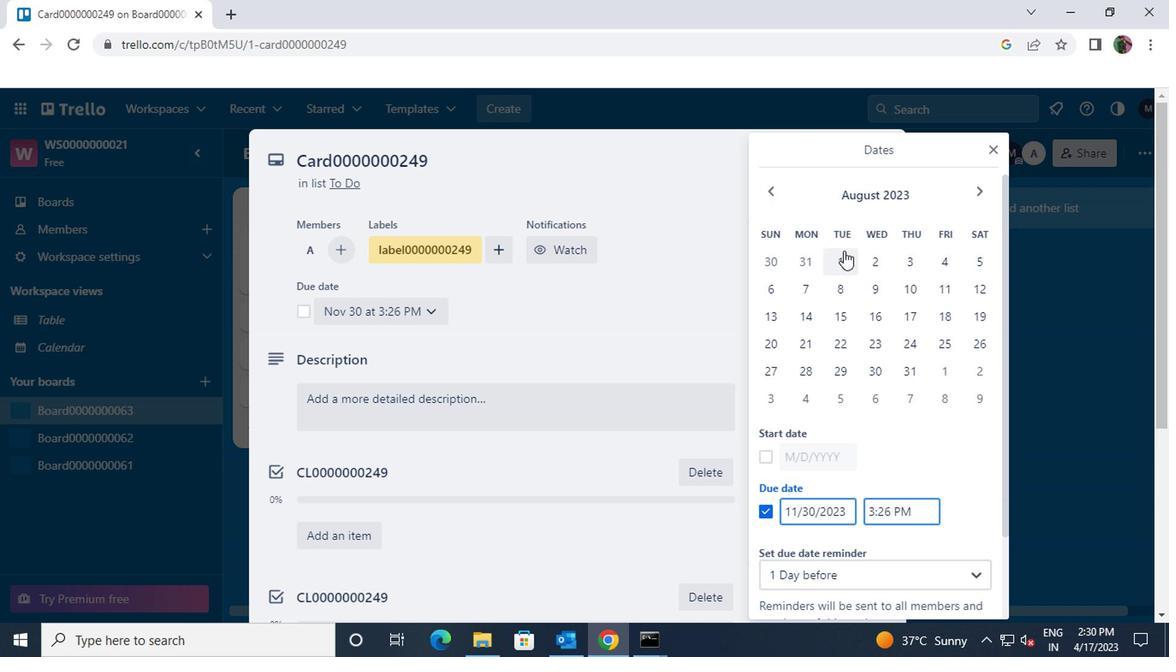 
Action: Mouse moved to (905, 377)
Screenshot: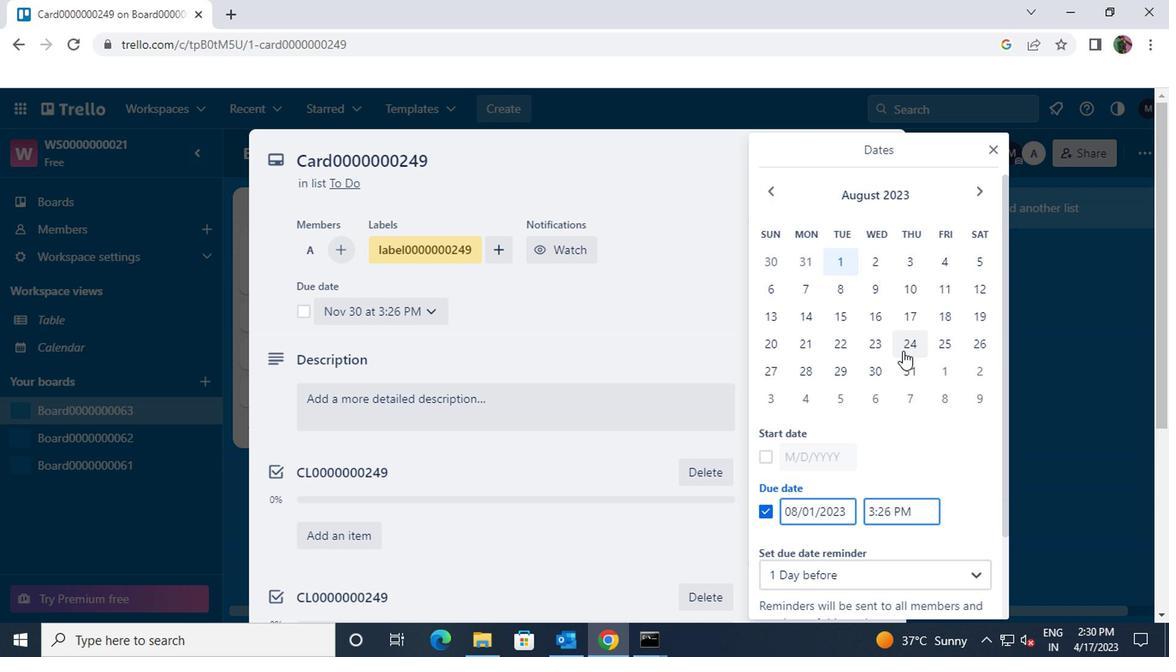
Action: Mouse pressed left at (905, 377)
Screenshot: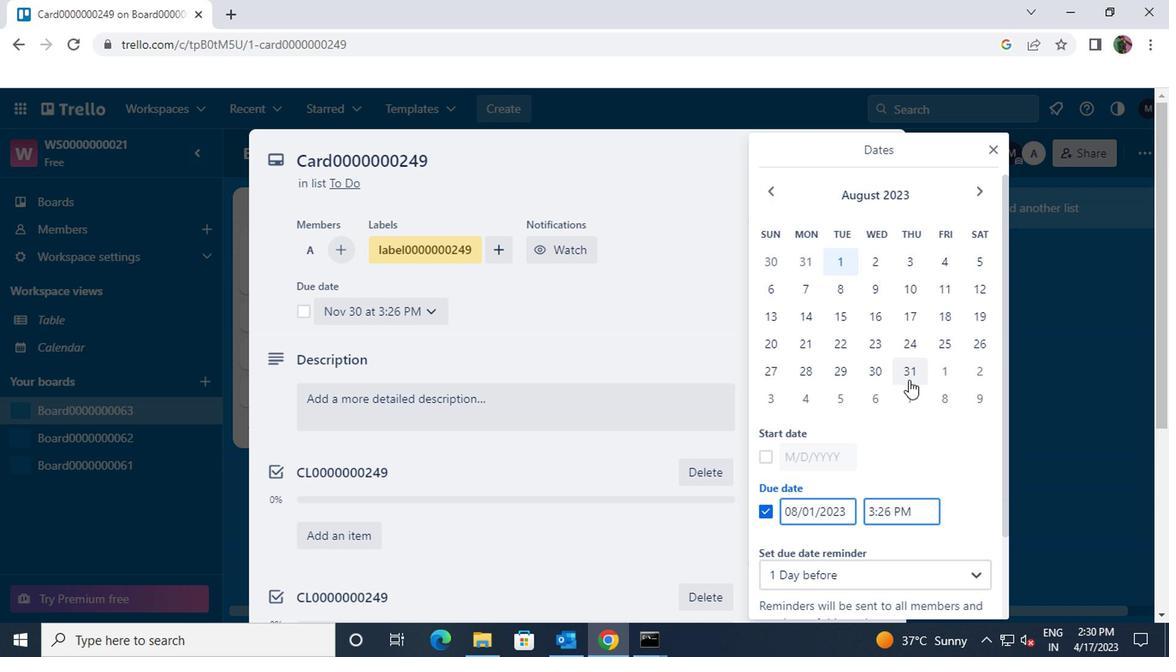
Action: Mouse moved to (908, 367)
Screenshot: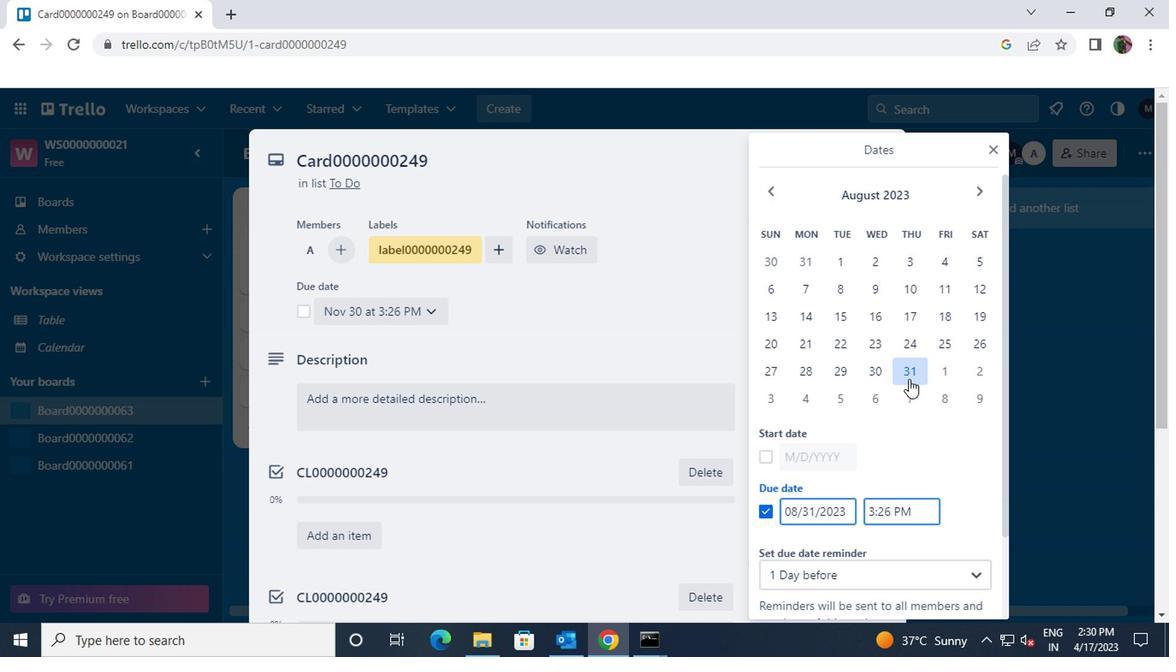 
Action: Mouse scrolled (908, 365) with delta (0, -1)
Screenshot: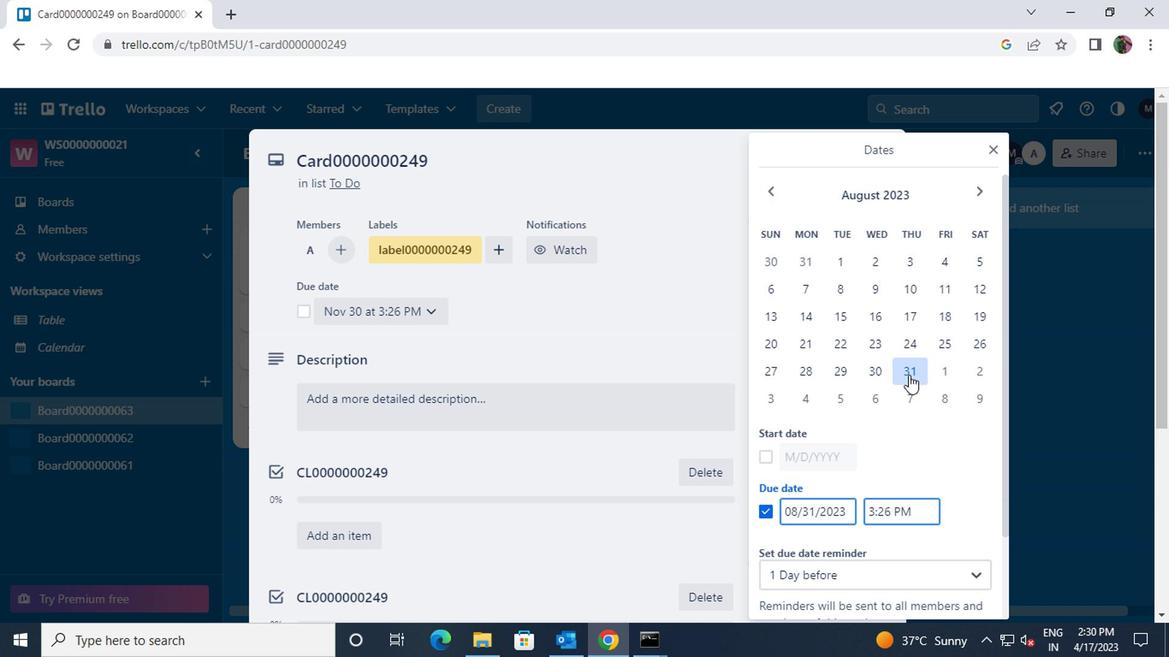 
Action: Mouse scrolled (908, 365) with delta (0, -1)
Screenshot: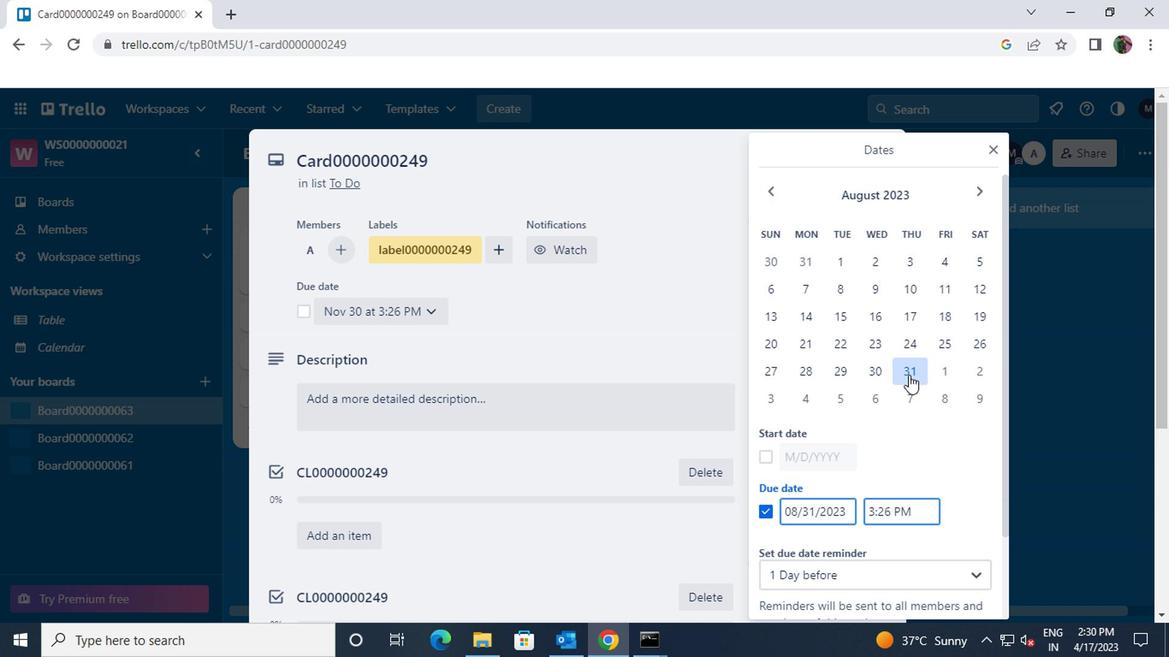 
Action: Mouse scrolled (908, 365) with delta (0, -1)
Screenshot: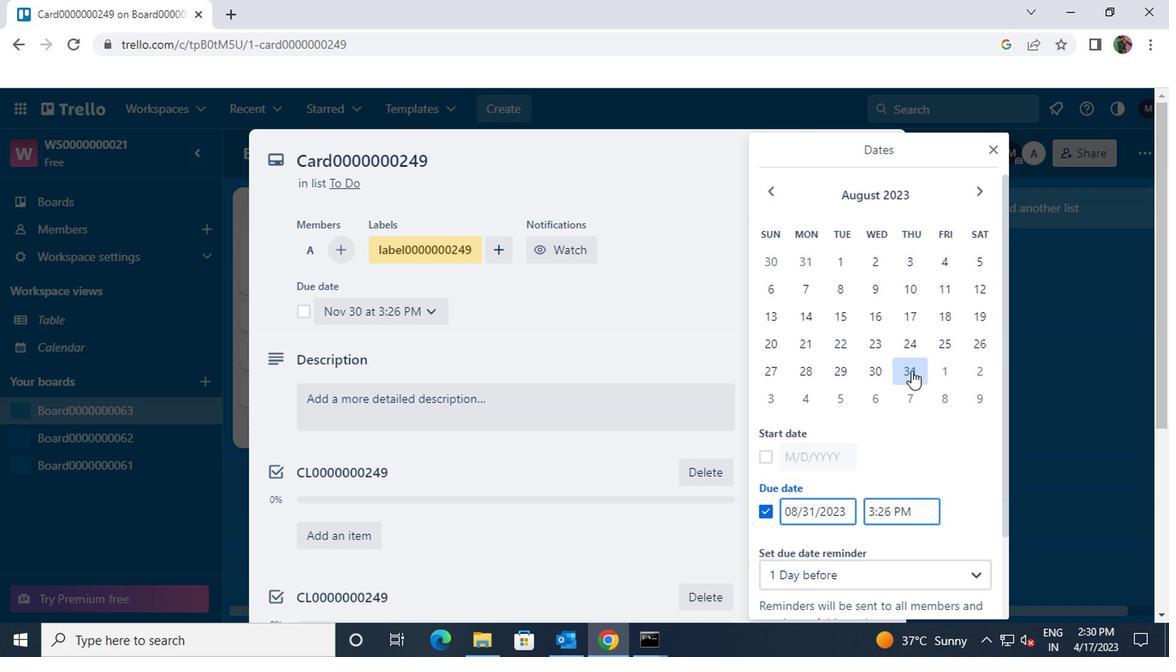 
Action: Mouse scrolled (908, 365) with delta (0, -1)
Screenshot: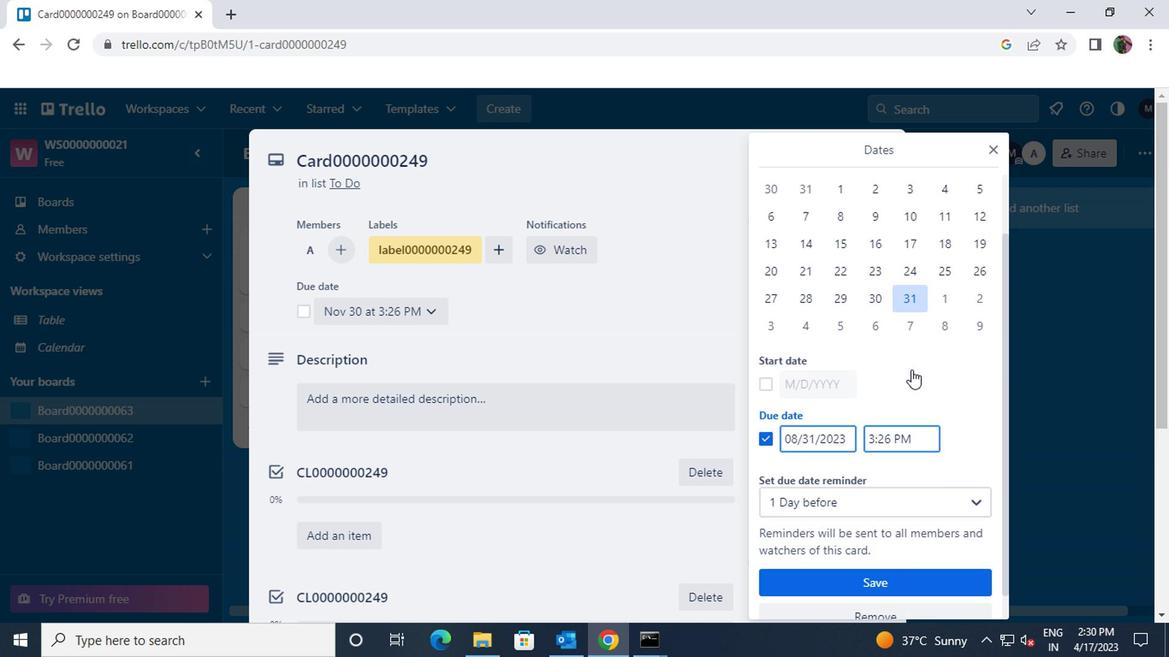 
Action: Mouse scrolled (908, 365) with delta (0, -1)
Screenshot: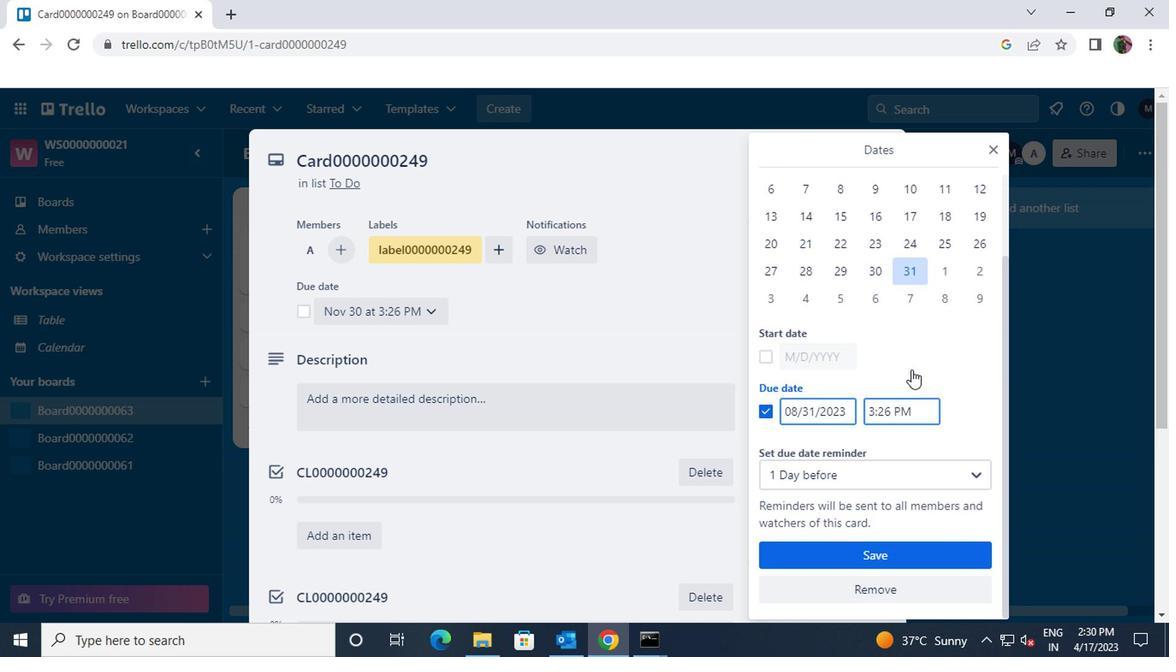 
Action: Mouse moved to (890, 550)
Screenshot: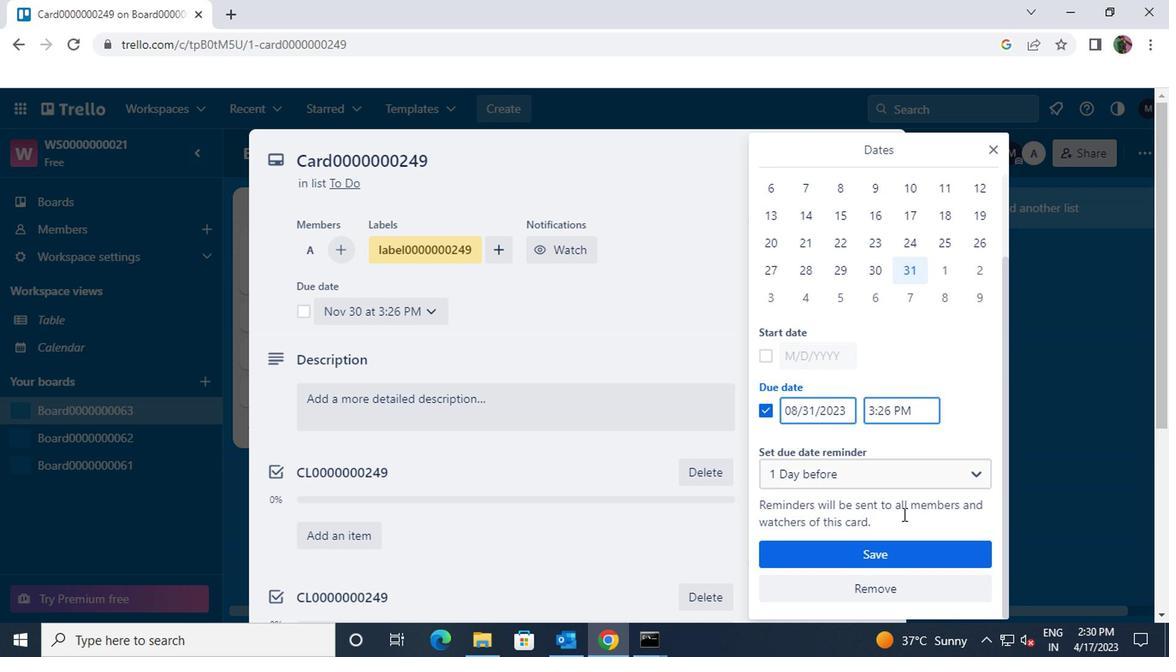 
Action: Mouse pressed left at (890, 550)
Screenshot: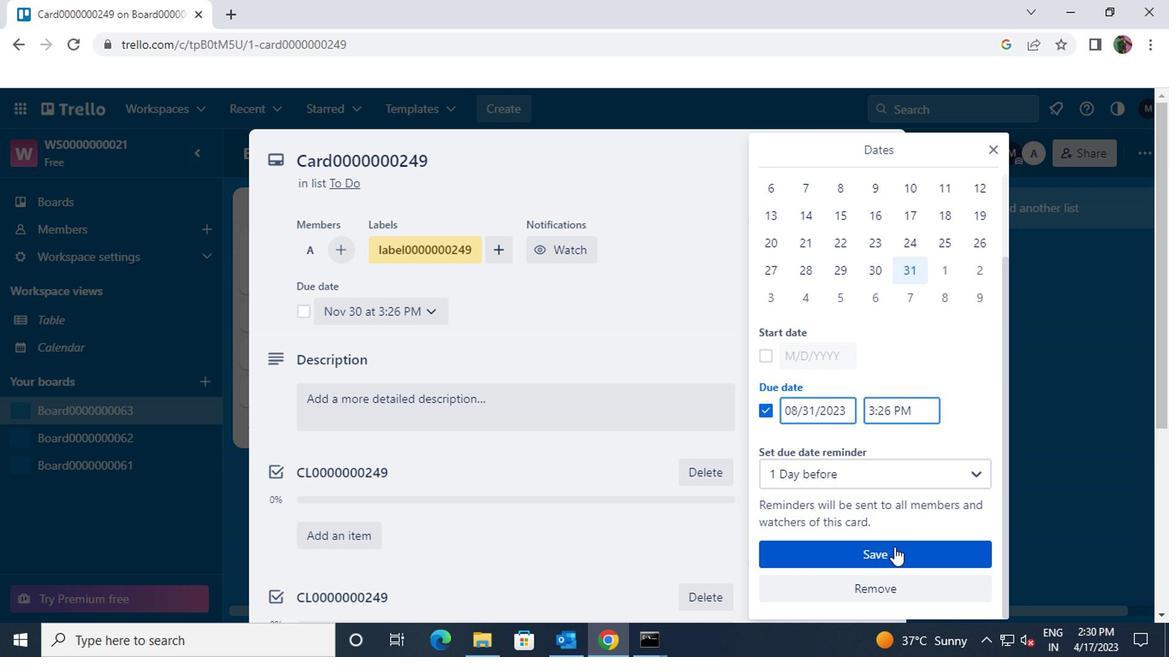 
Action: Mouse moved to (890, 550)
Screenshot: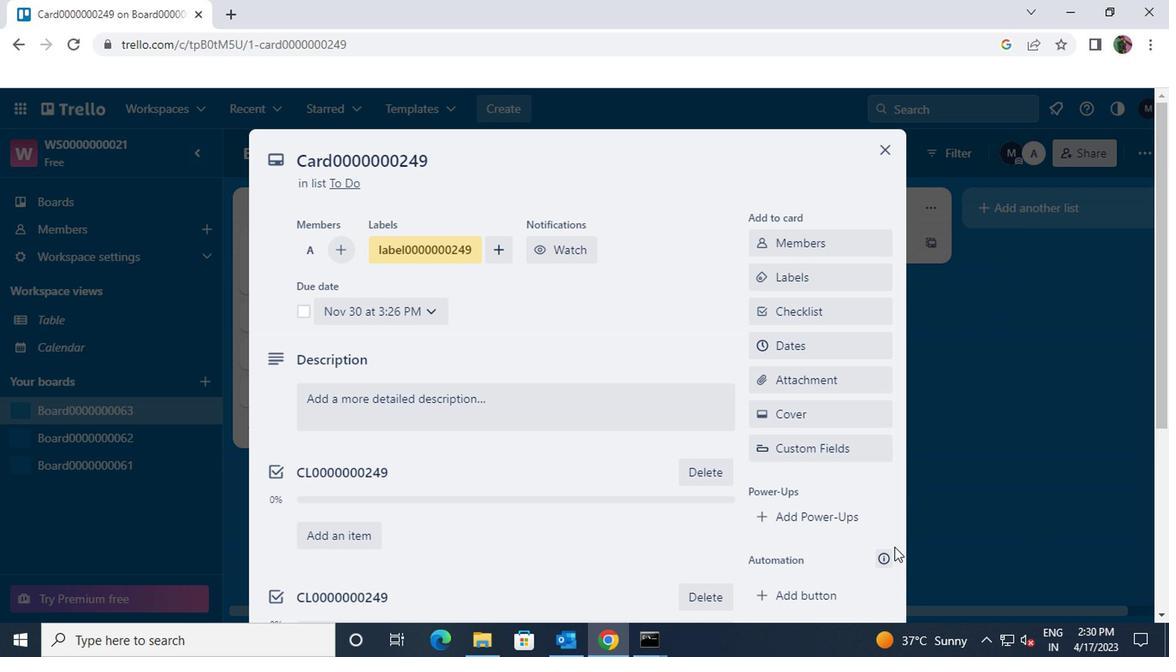 
